 Task: In the Company merck.com; add deal stage: 'Closed Lost'; Add amount '100000'; Select Deal Type: New Business; Select priority: 'Low'; Associate deal with contact: choose any two contacts and company: Select any company.. Logged in from softage.1@softage.net
Action: Mouse moved to (109, 68)
Screenshot: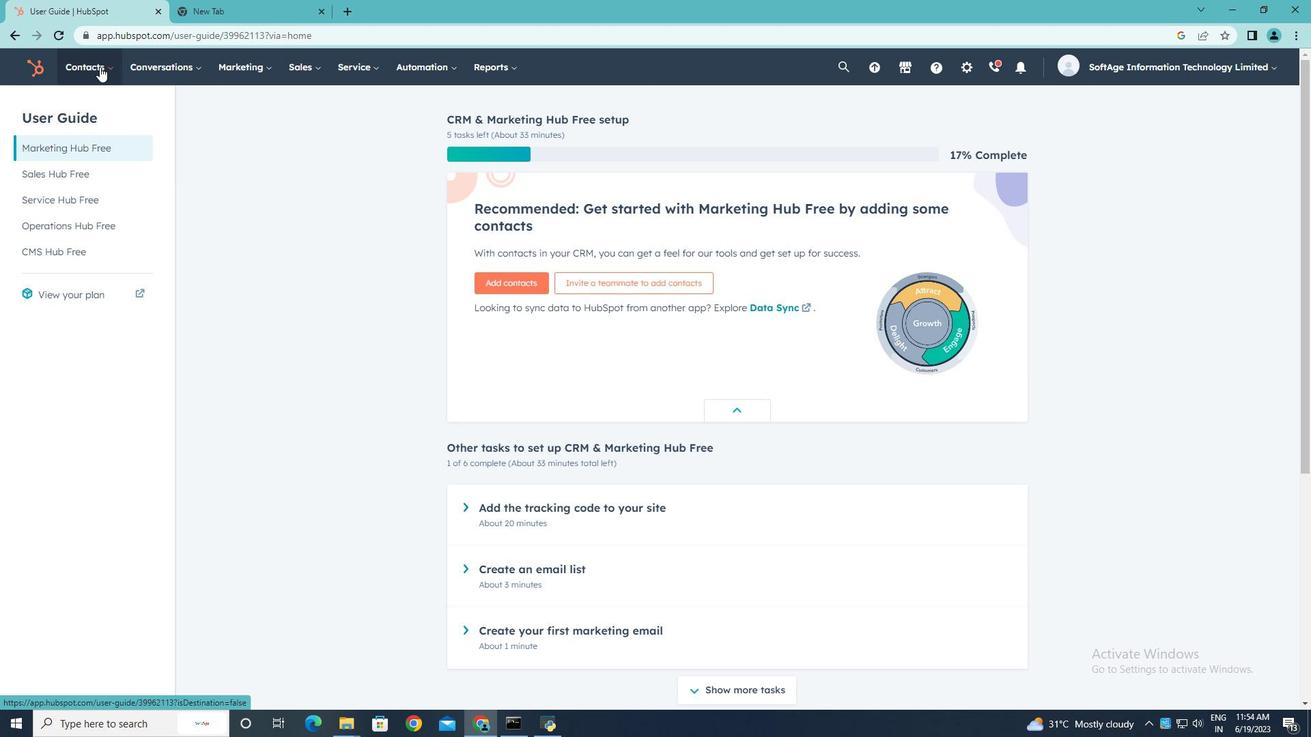 
Action: Mouse pressed left at (109, 68)
Screenshot: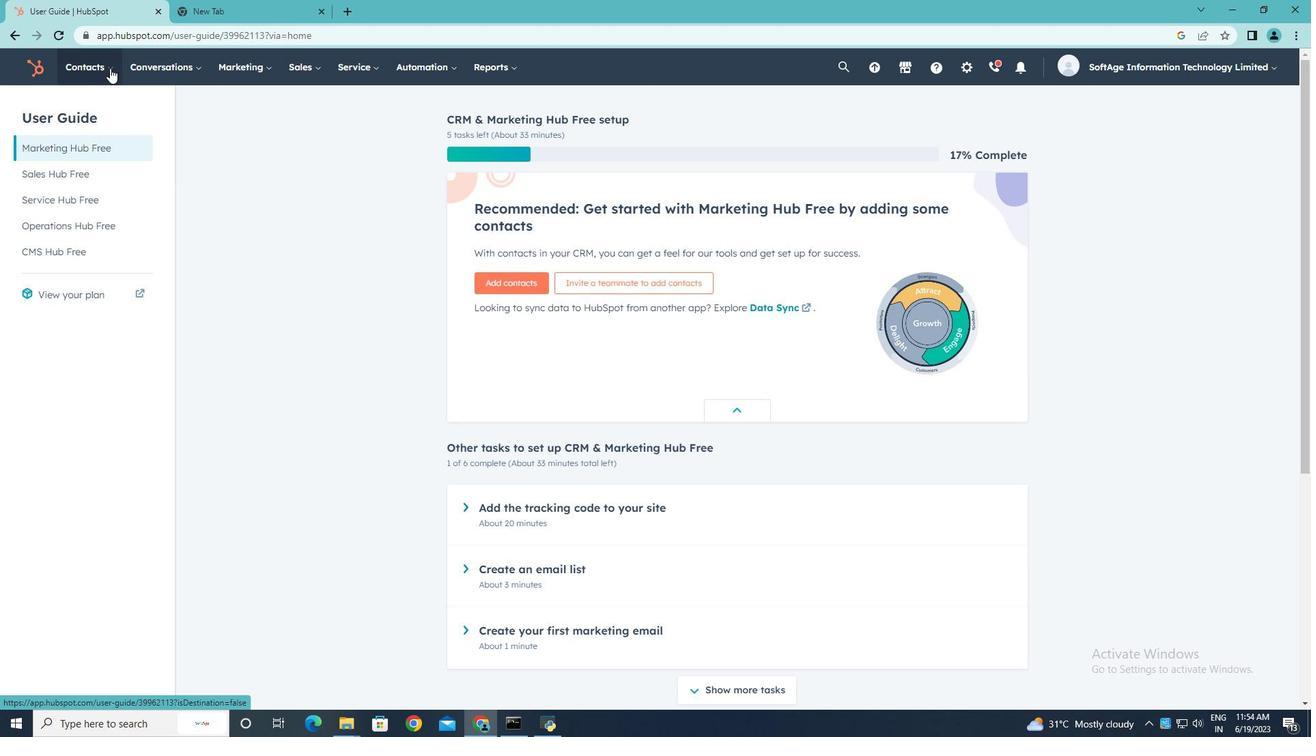 
Action: Mouse moved to (109, 135)
Screenshot: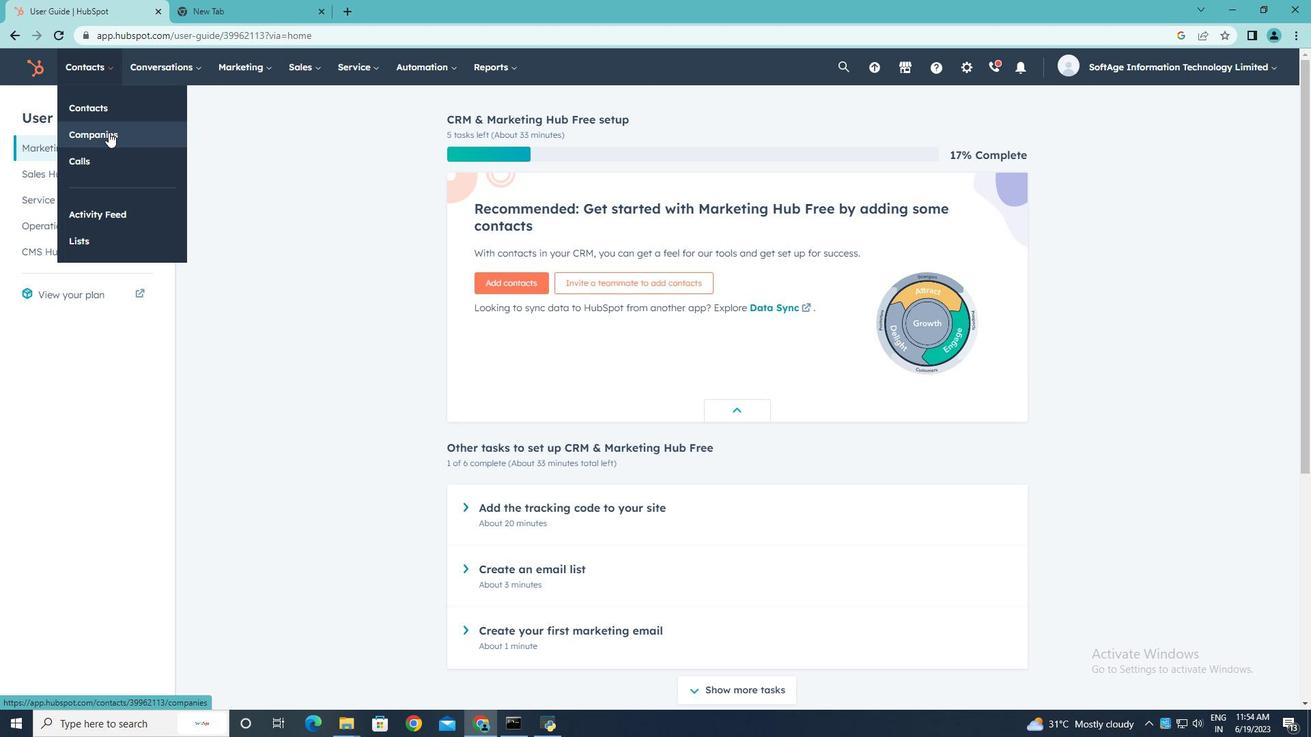 
Action: Mouse pressed left at (109, 135)
Screenshot: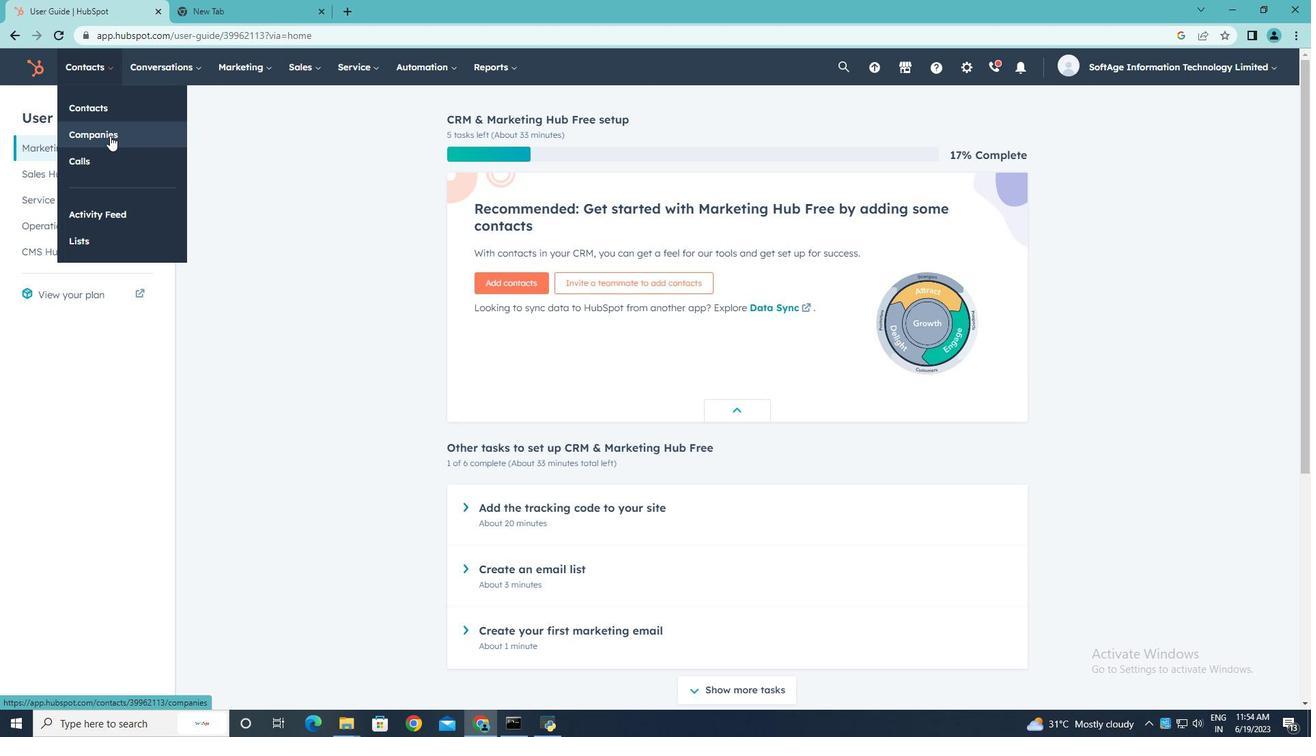 
Action: Mouse moved to (110, 223)
Screenshot: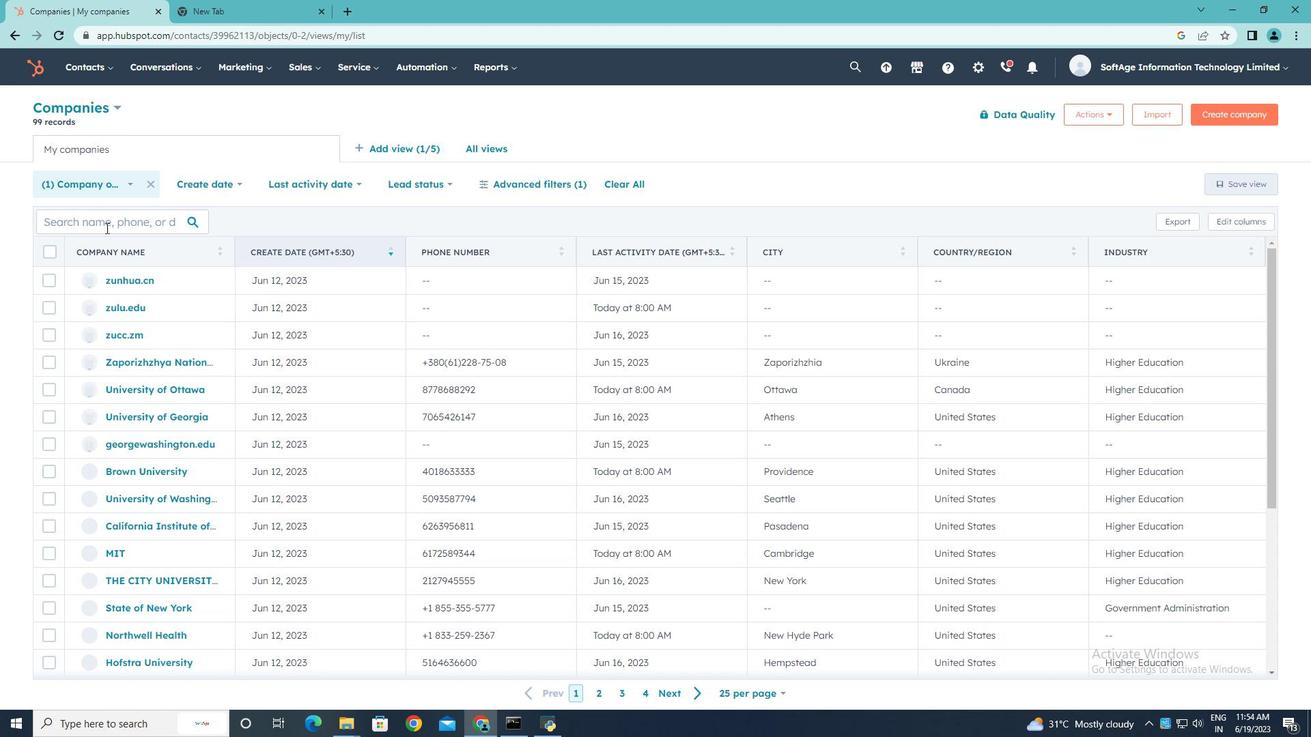 
Action: Mouse pressed left at (110, 223)
Screenshot: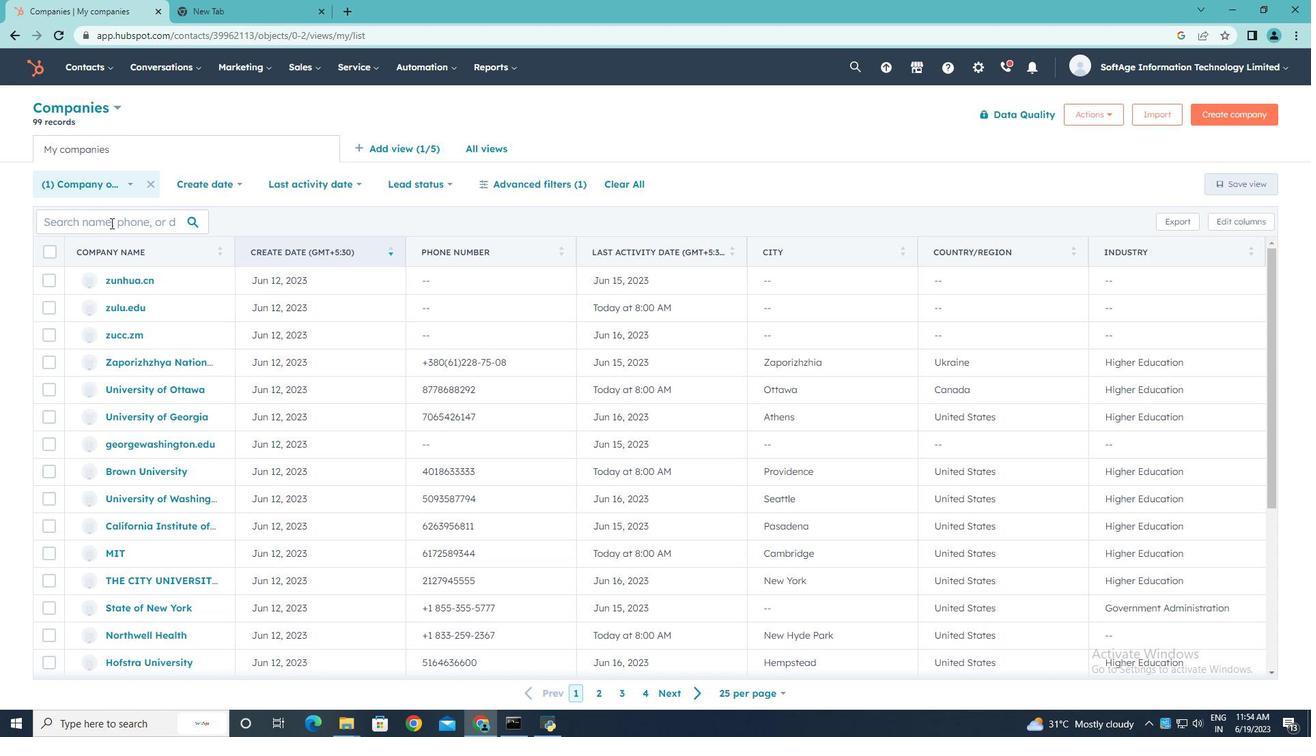 
Action: Key pressed merck.com
Screenshot: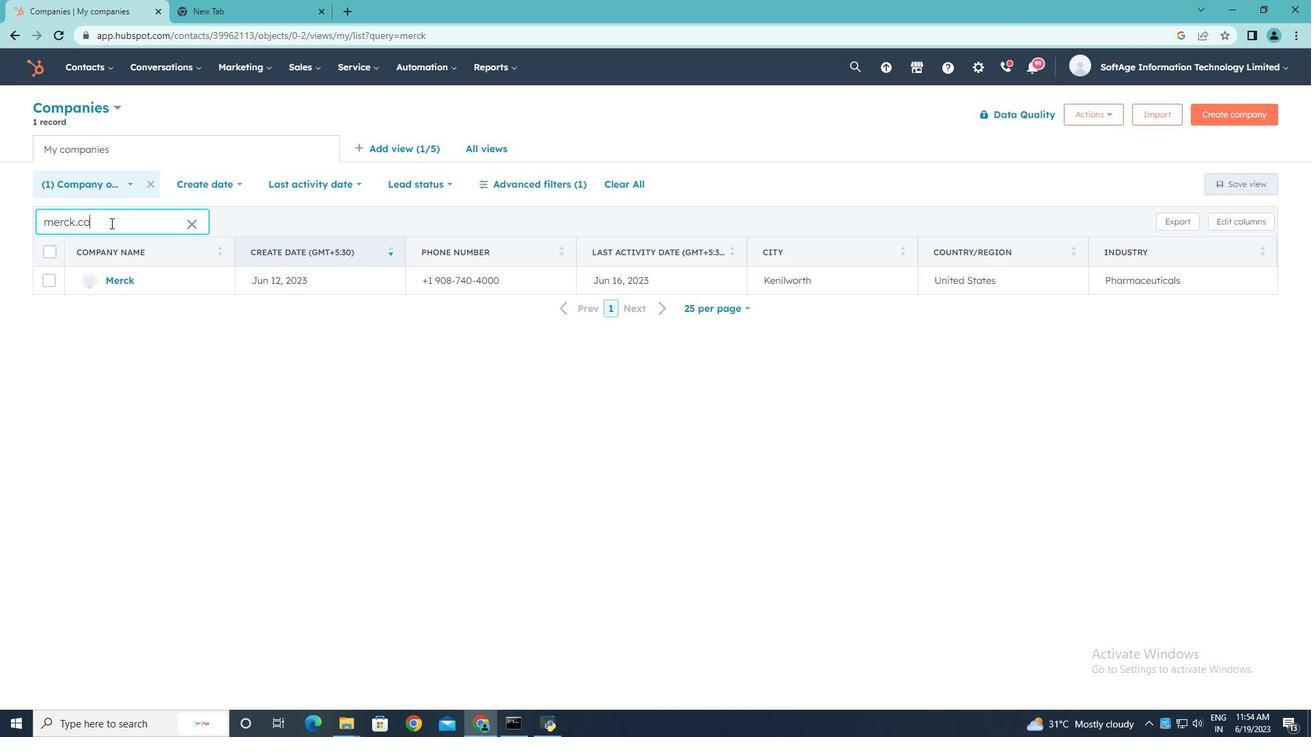 
Action: Mouse moved to (122, 281)
Screenshot: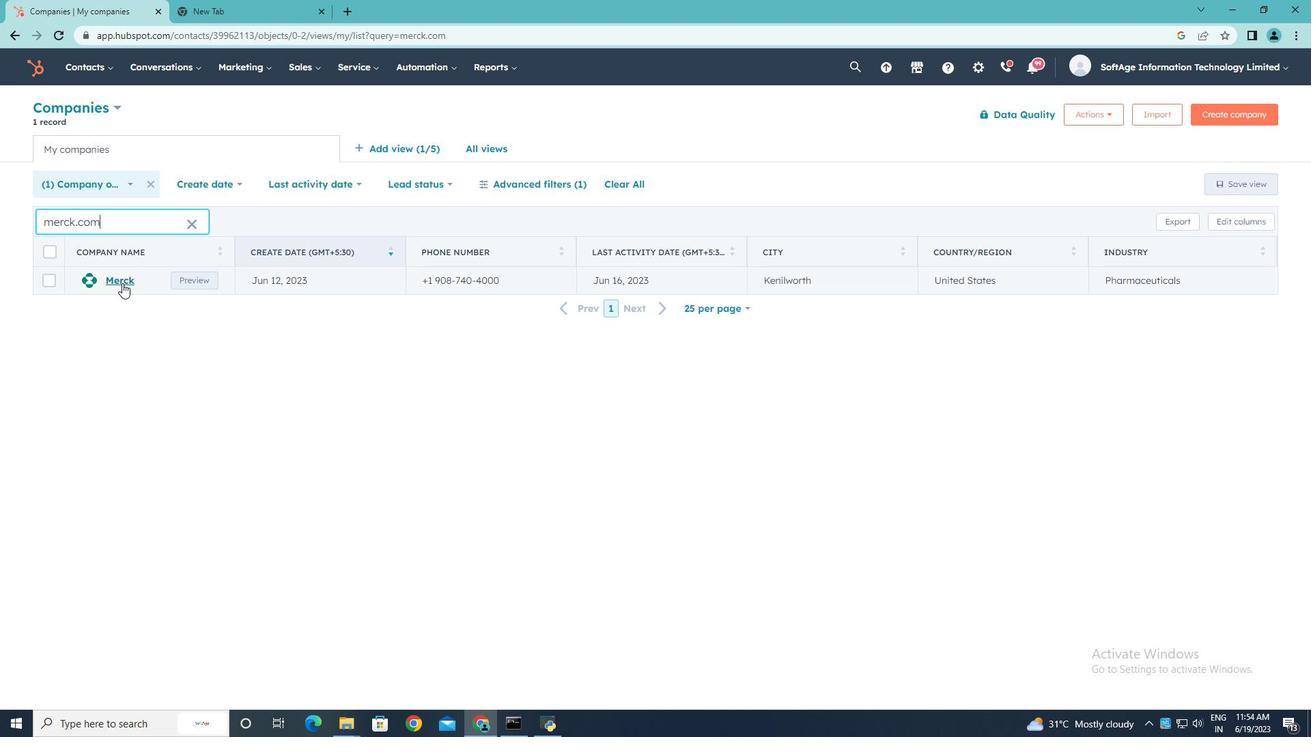 
Action: Mouse pressed left at (122, 281)
Screenshot: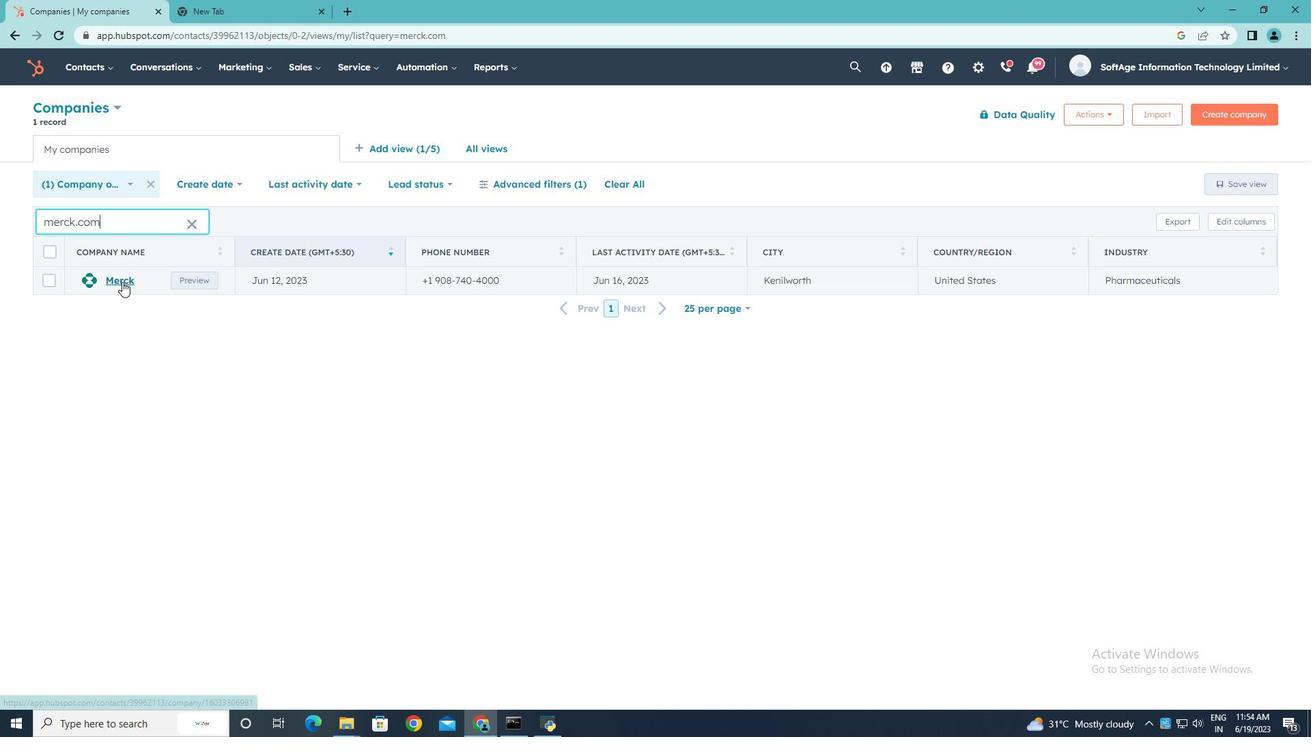 
Action: Mouse moved to (981, 366)
Screenshot: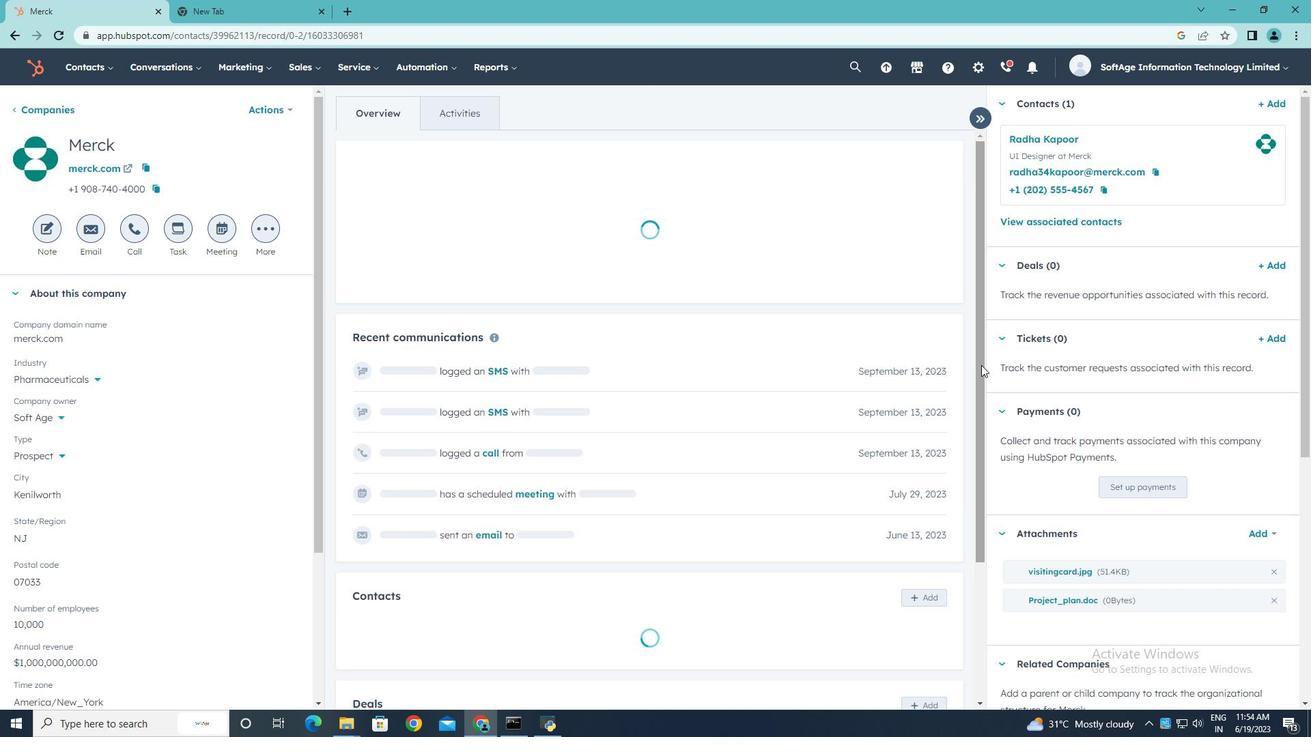 
Action: Mouse pressed left at (981, 366)
Screenshot: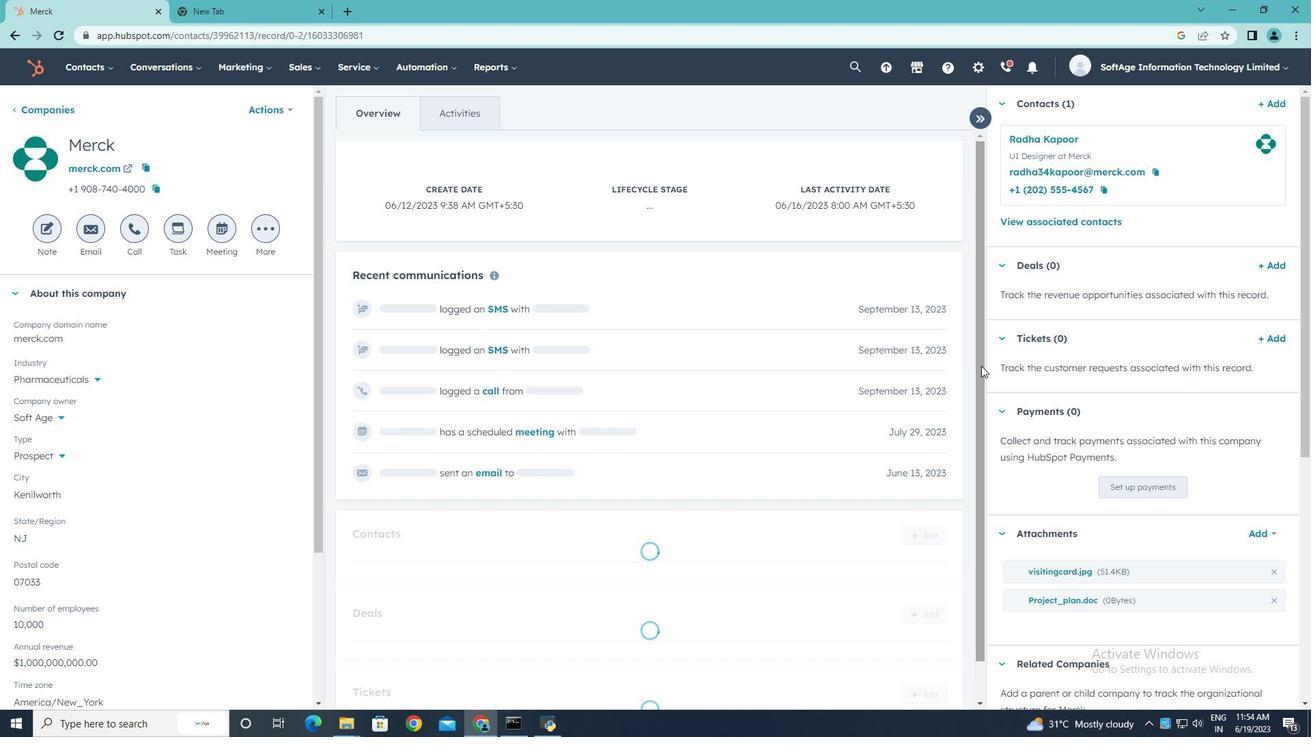 
Action: Mouse moved to (981, 405)
Screenshot: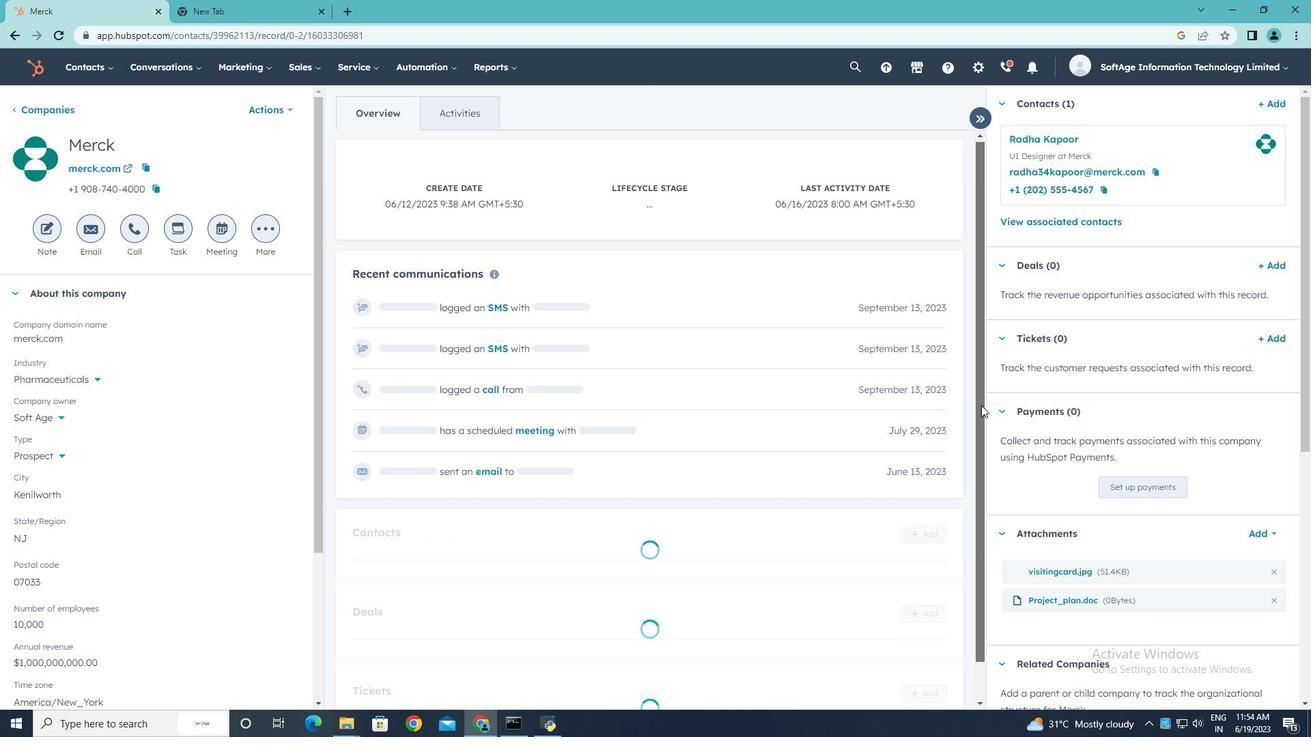 
Action: Mouse pressed left at (981, 405)
Screenshot: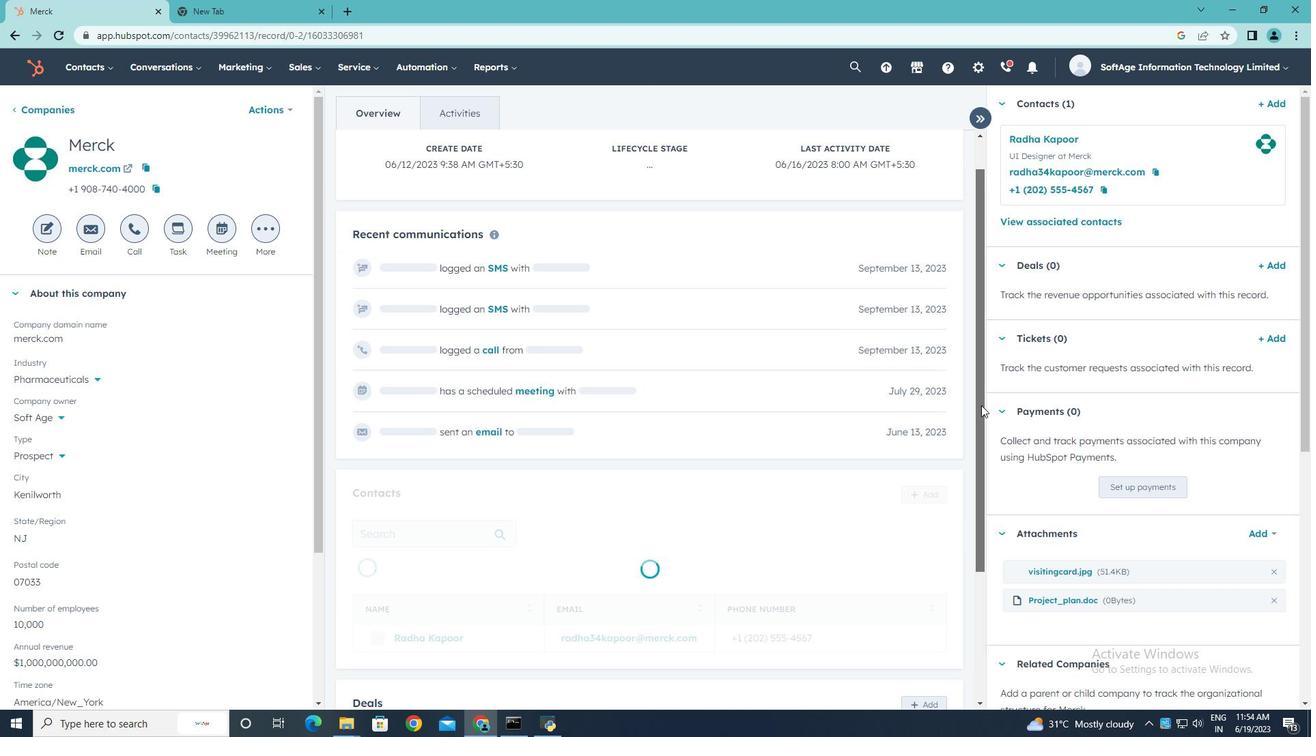 
Action: Mouse moved to (931, 523)
Screenshot: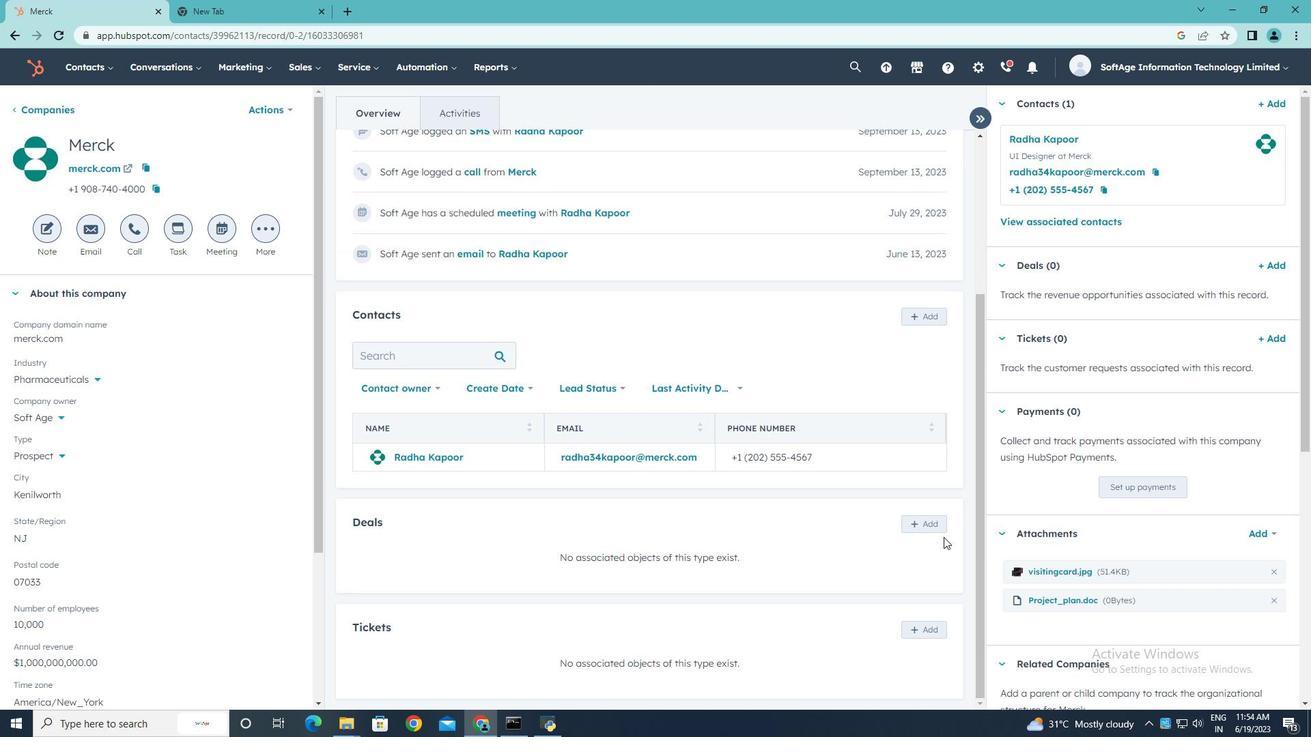 
Action: Mouse pressed left at (931, 523)
Screenshot: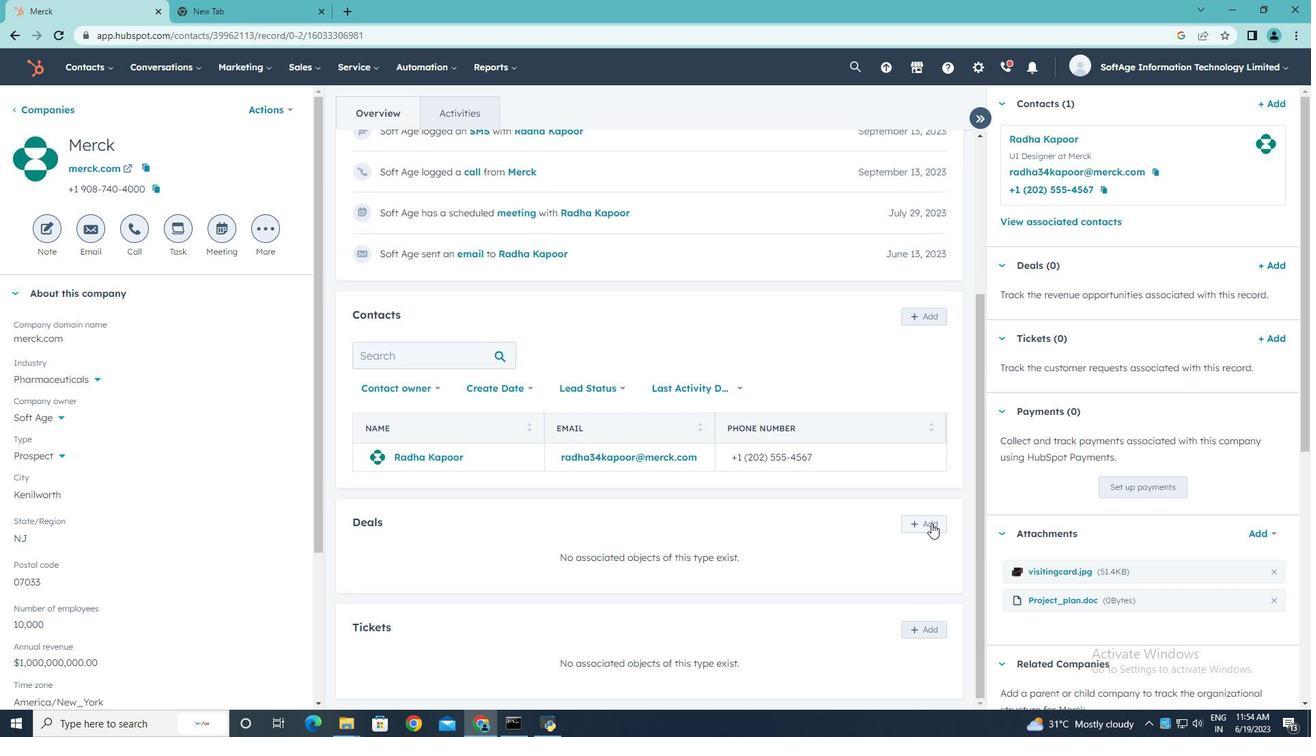 
Action: Mouse moved to (1255, 351)
Screenshot: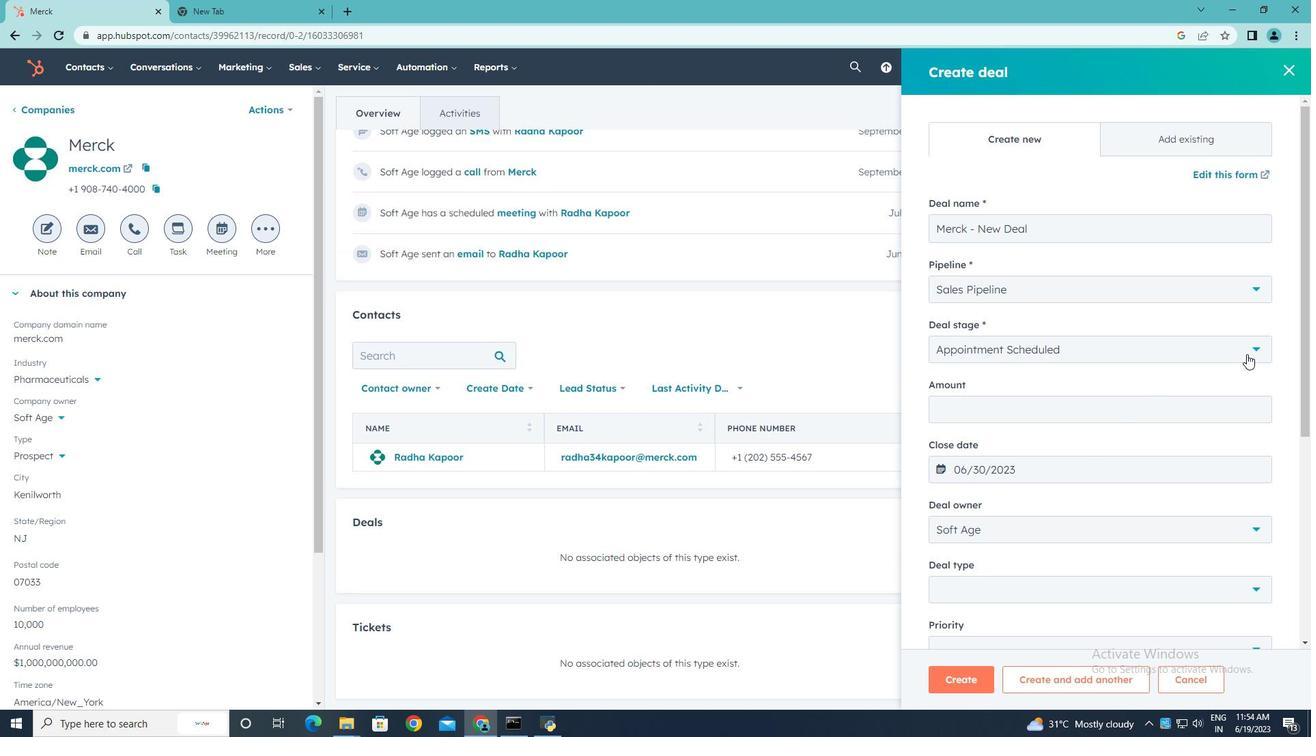 
Action: Mouse pressed left at (1255, 351)
Screenshot: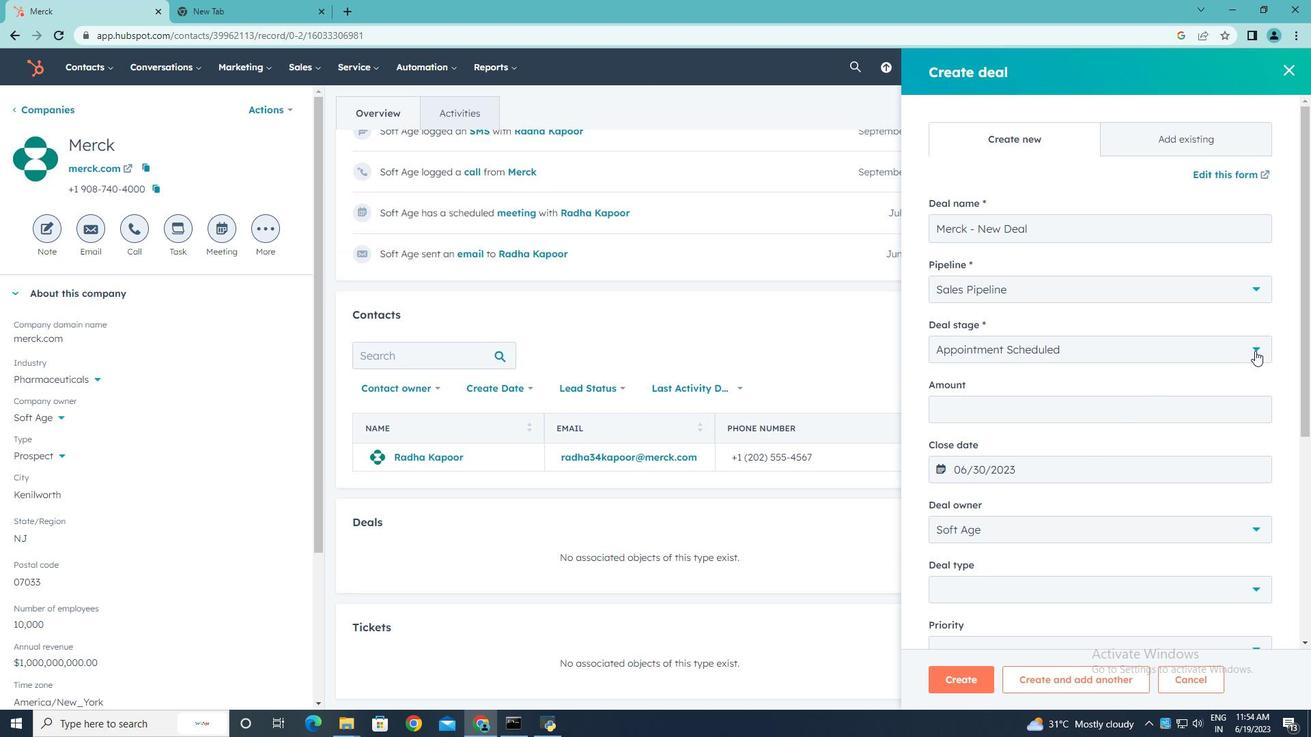 
Action: Mouse moved to (1261, 467)
Screenshot: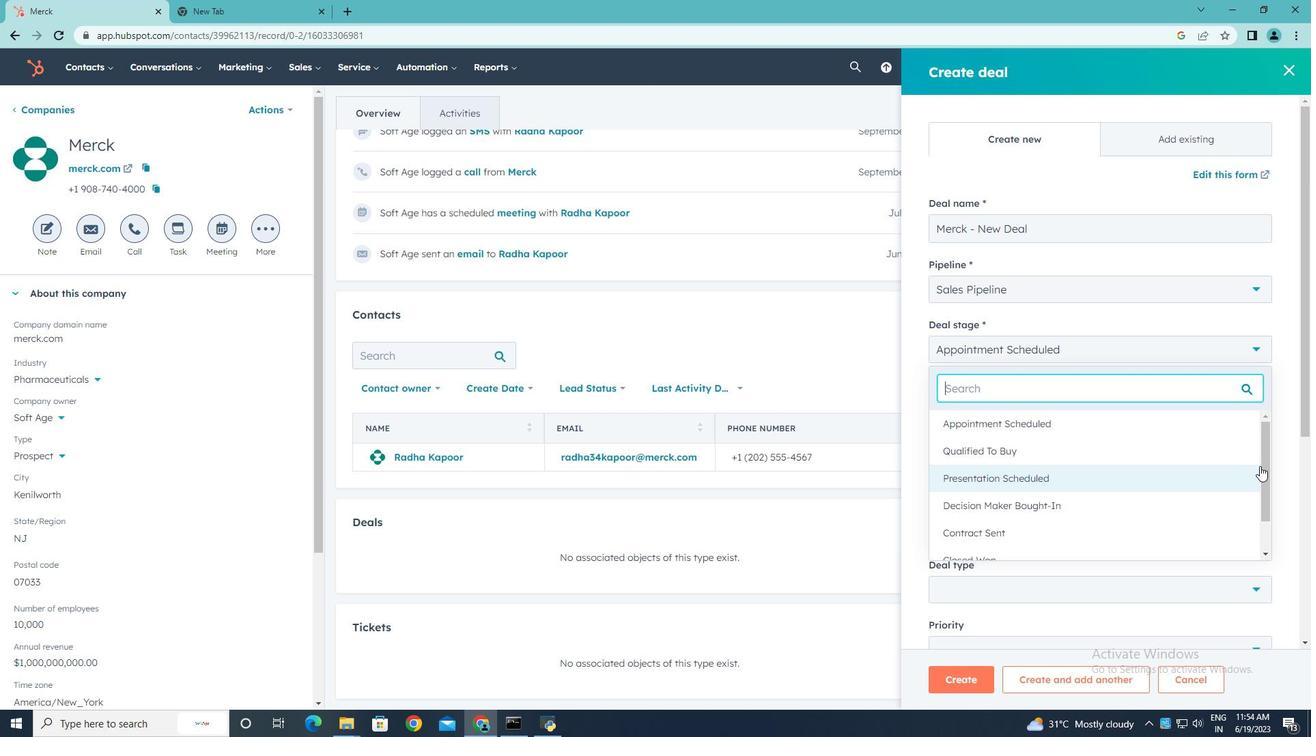 
Action: Mouse pressed left at (1261, 467)
Screenshot: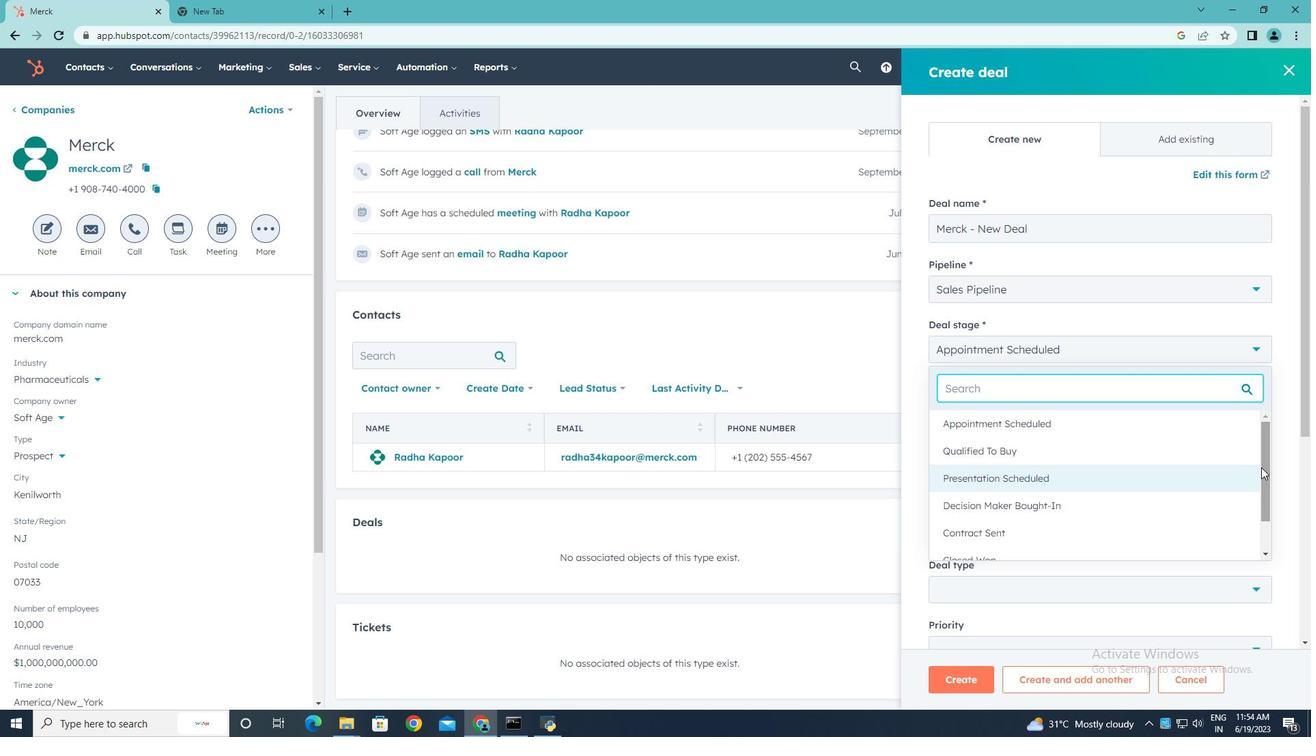 
Action: Mouse moved to (1066, 542)
Screenshot: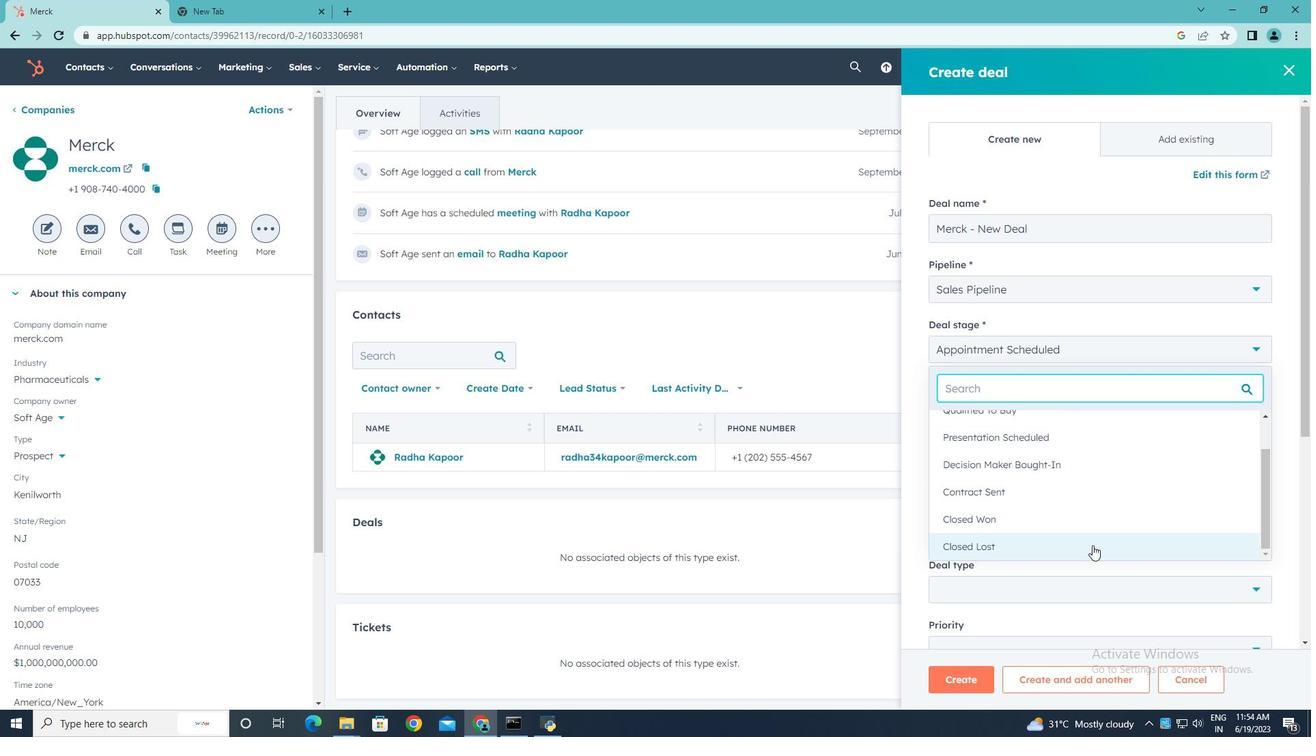 
Action: Mouse pressed left at (1066, 542)
Screenshot: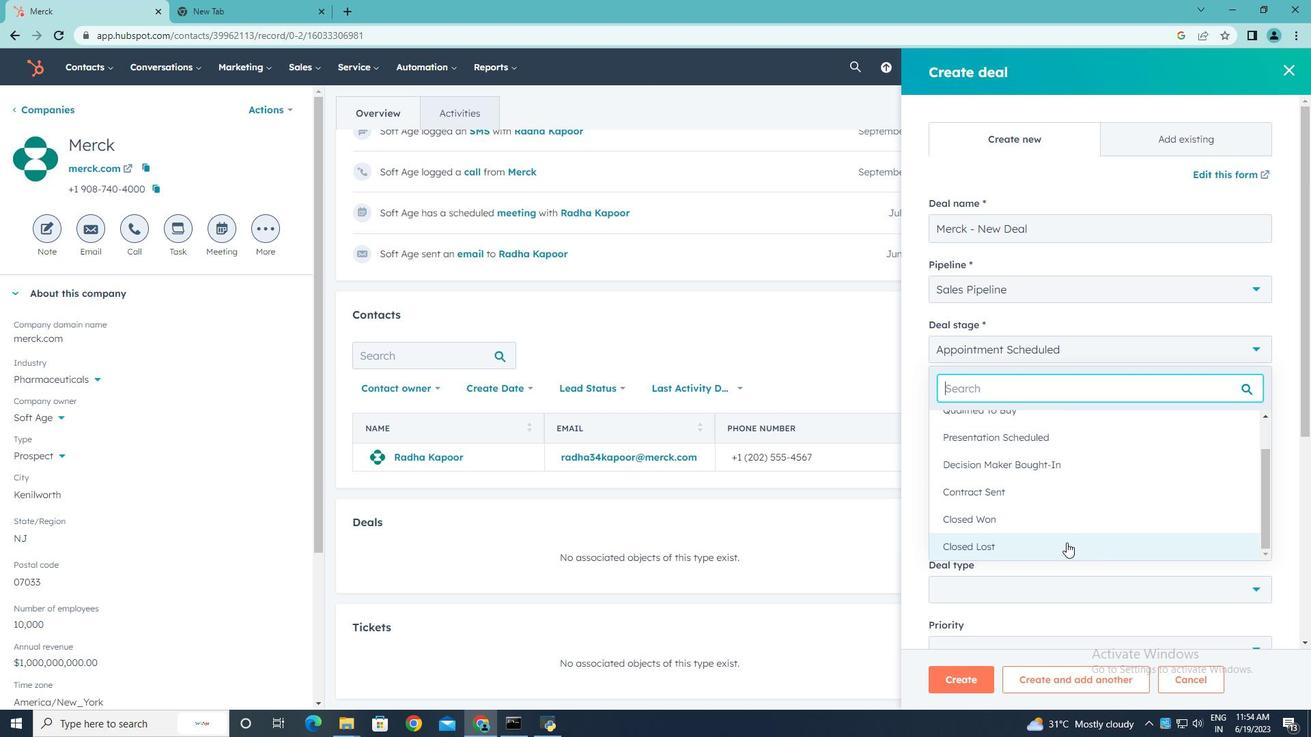
Action: Mouse moved to (1075, 413)
Screenshot: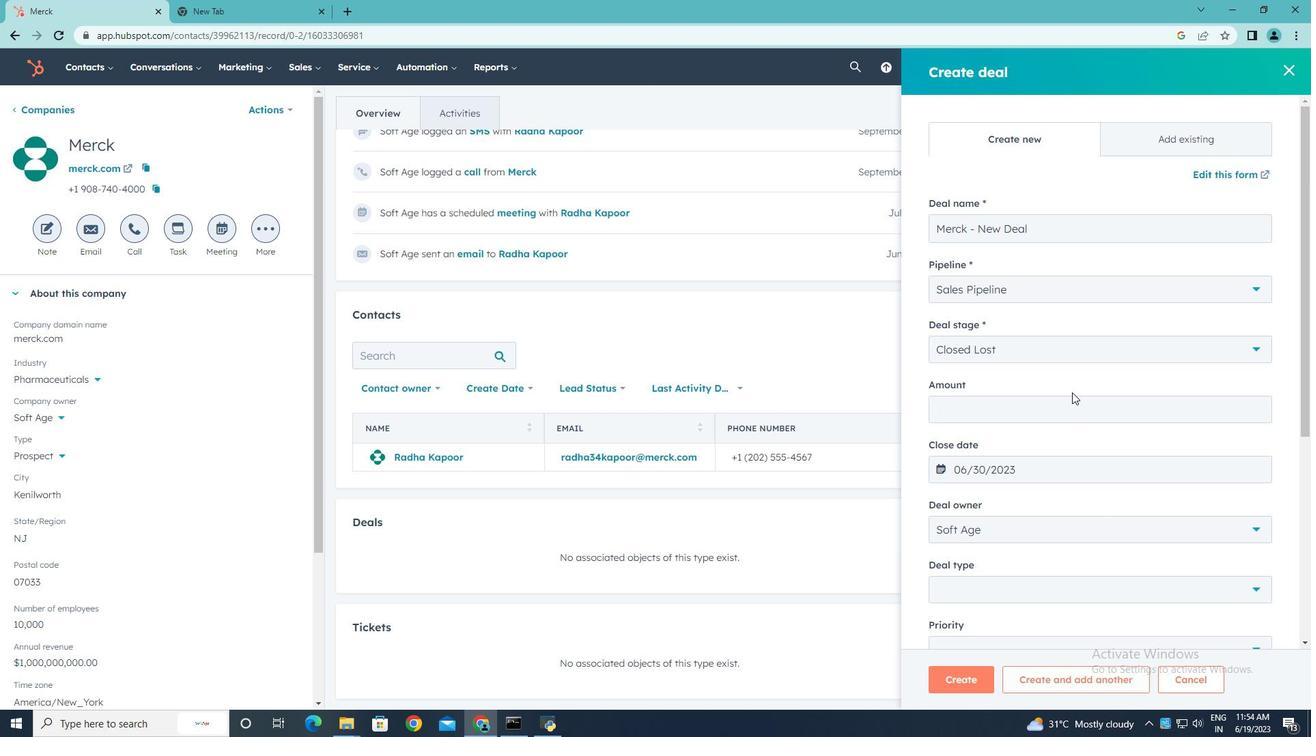 
Action: Mouse pressed left at (1075, 413)
Screenshot: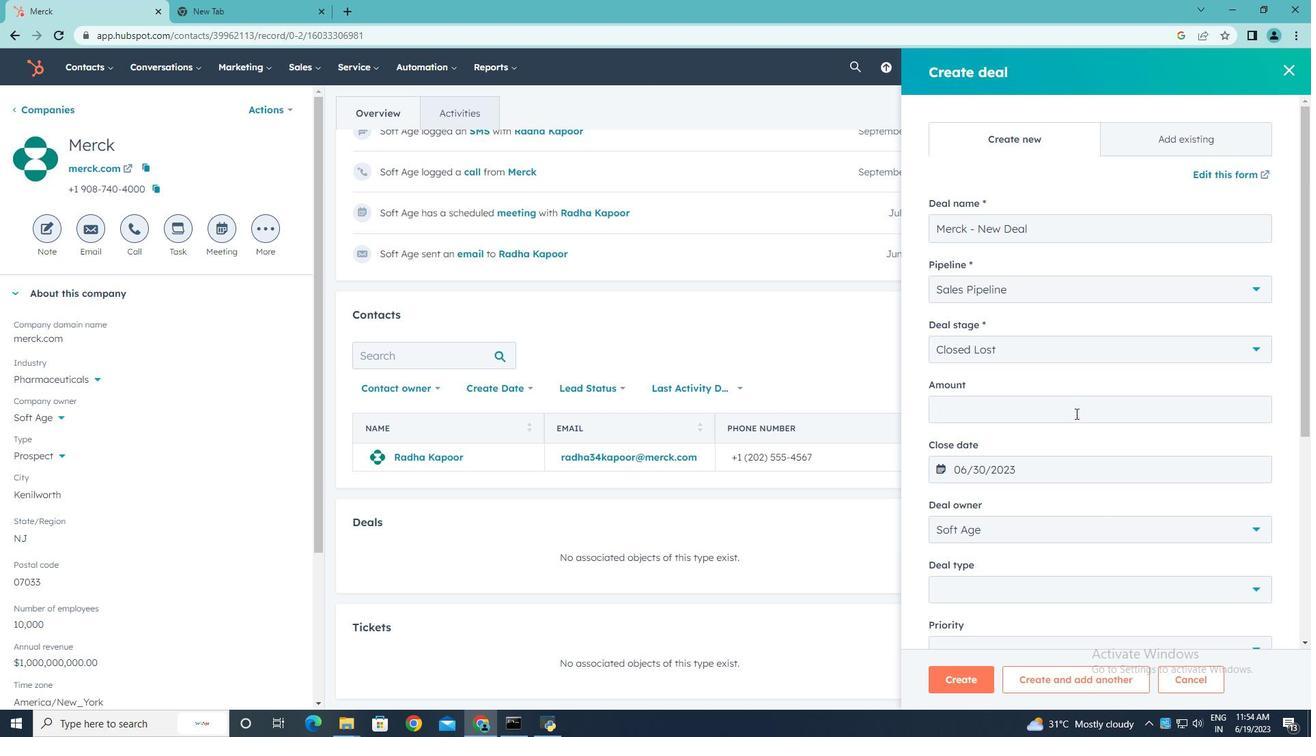 
Action: Key pressed 100000
Screenshot: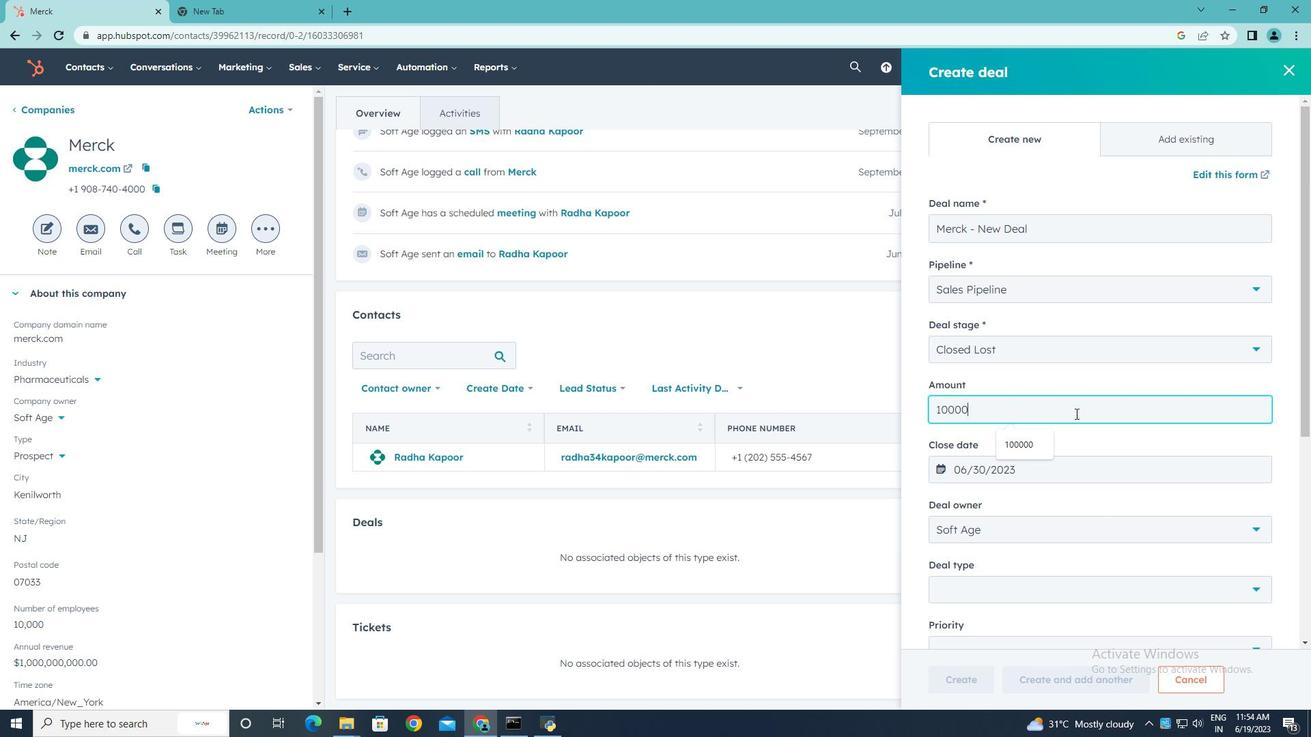 
Action: Mouse moved to (1258, 593)
Screenshot: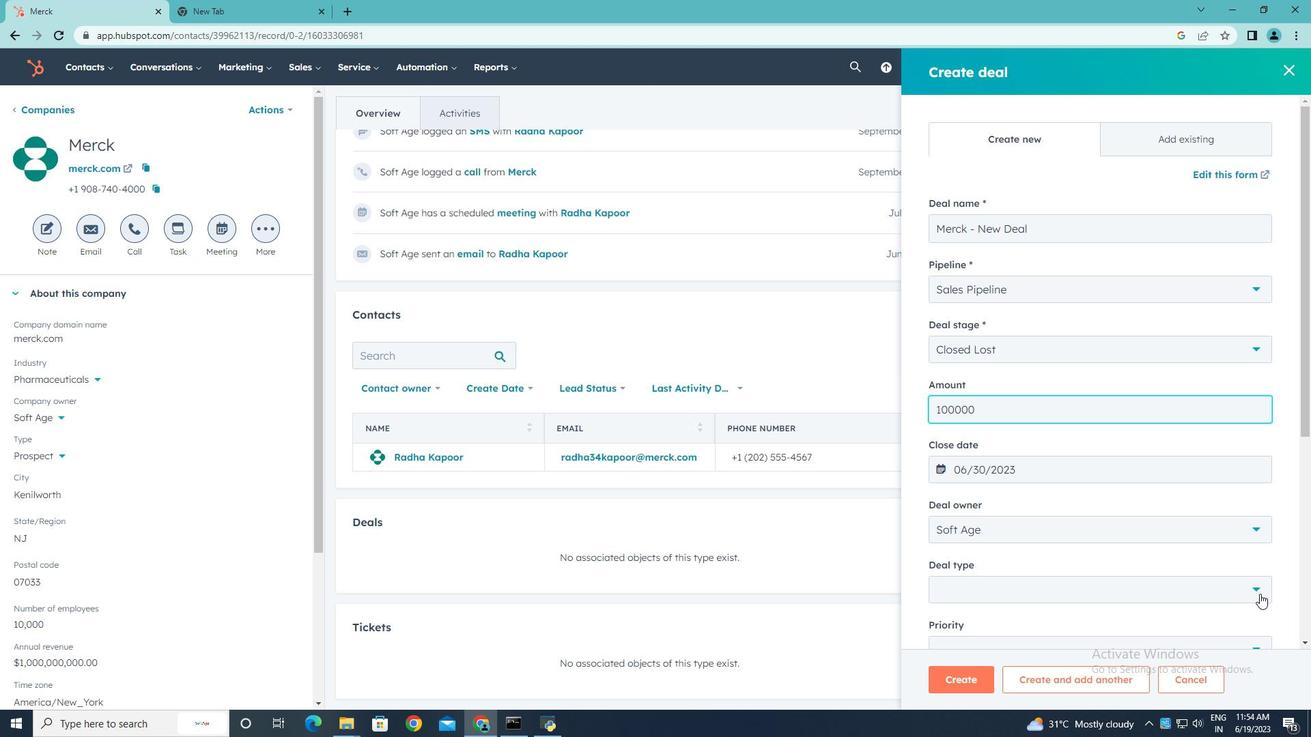 
Action: Mouse pressed left at (1258, 593)
Screenshot: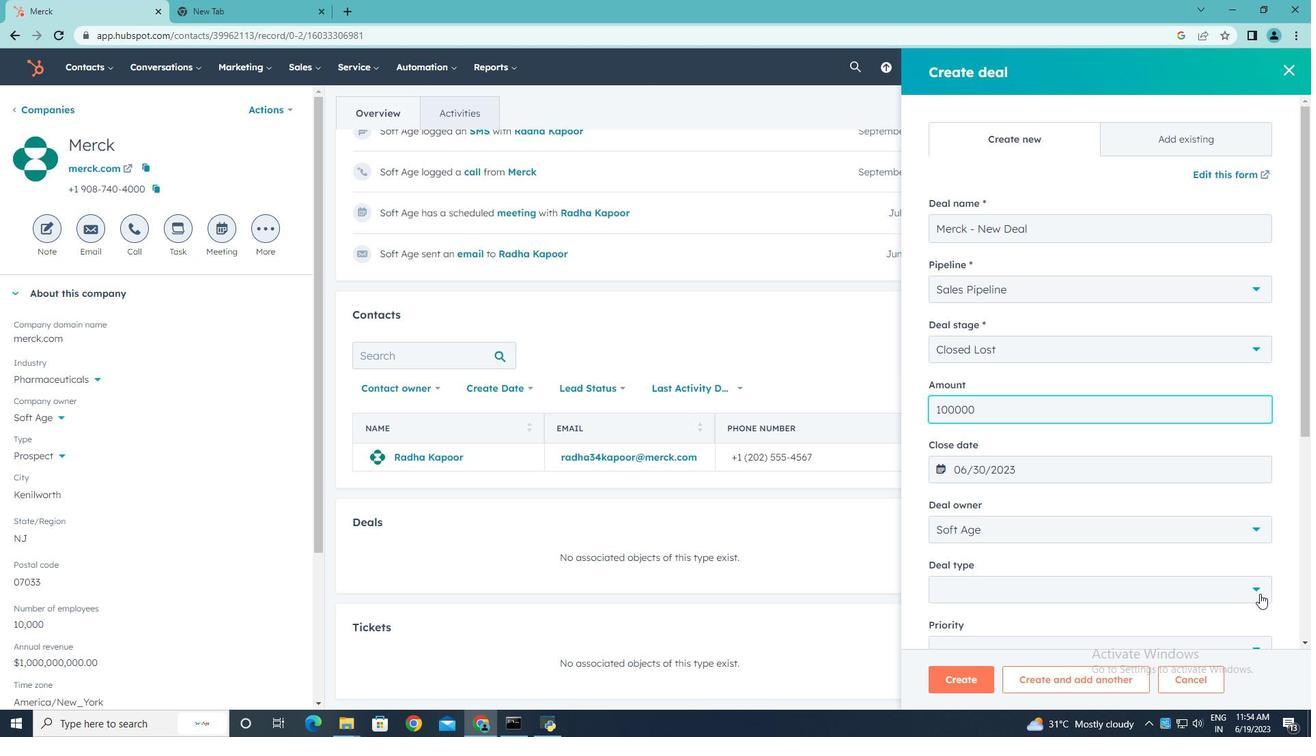 
Action: Mouse moved to (1054, 651)
Screenshot: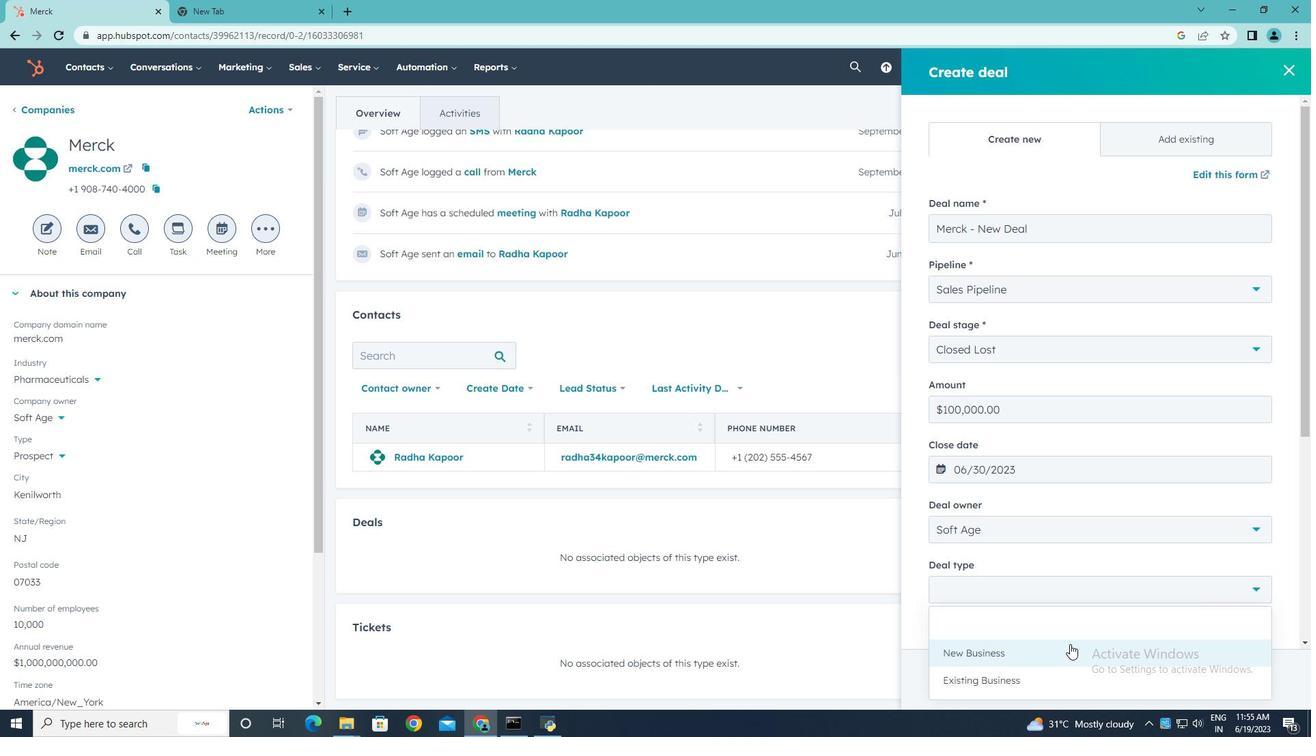 
Action: Mouse pressed left at (1054, 651)
Screenshot: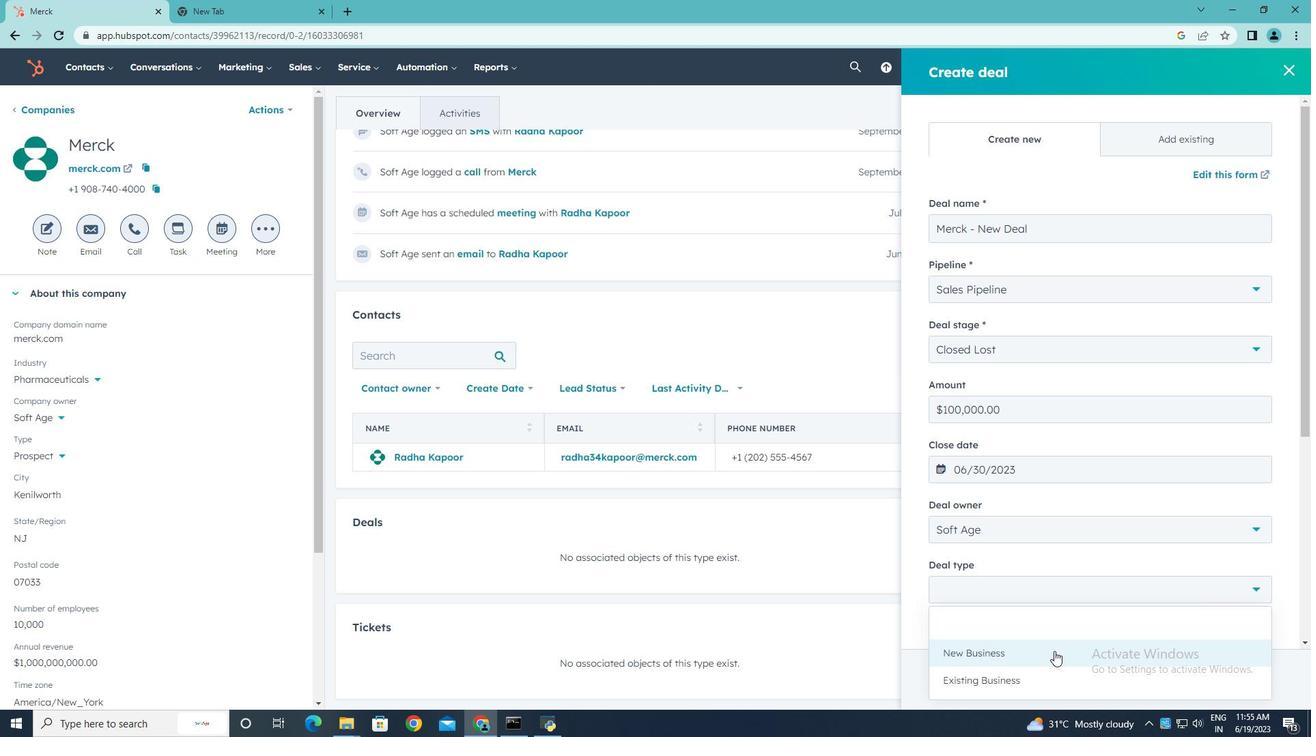 
Action: Mouse moved to (1300, 418)
Screenshot: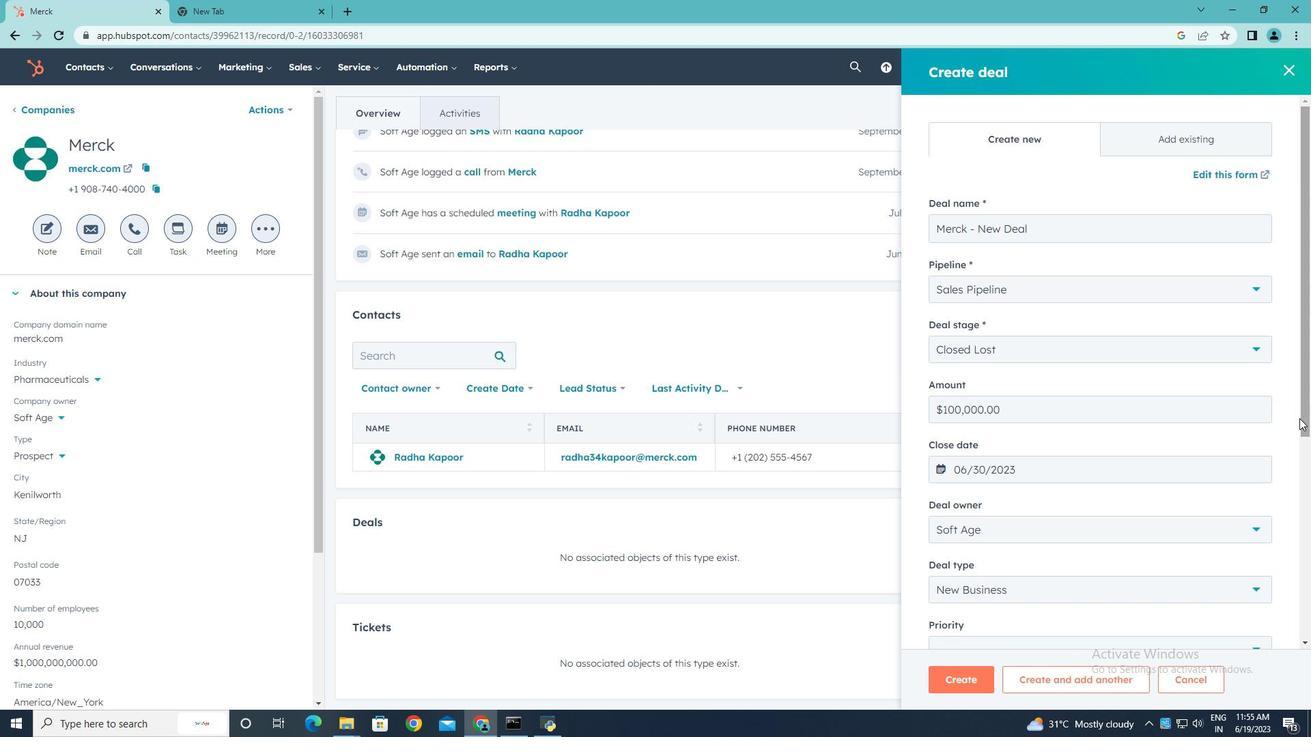 
Action: Mouse pressed left at (1300, 418)
Screenshot: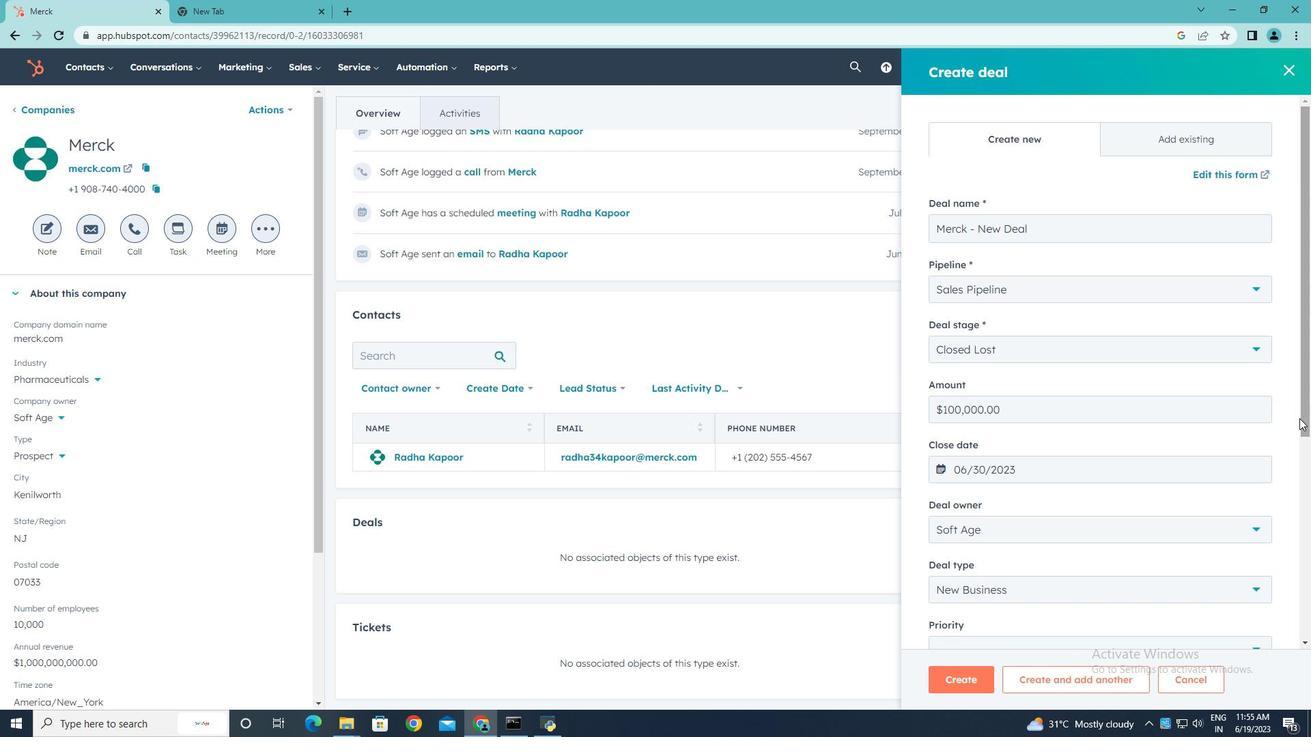 
Action: Mouse moved to (1254, 343)
Screenshot: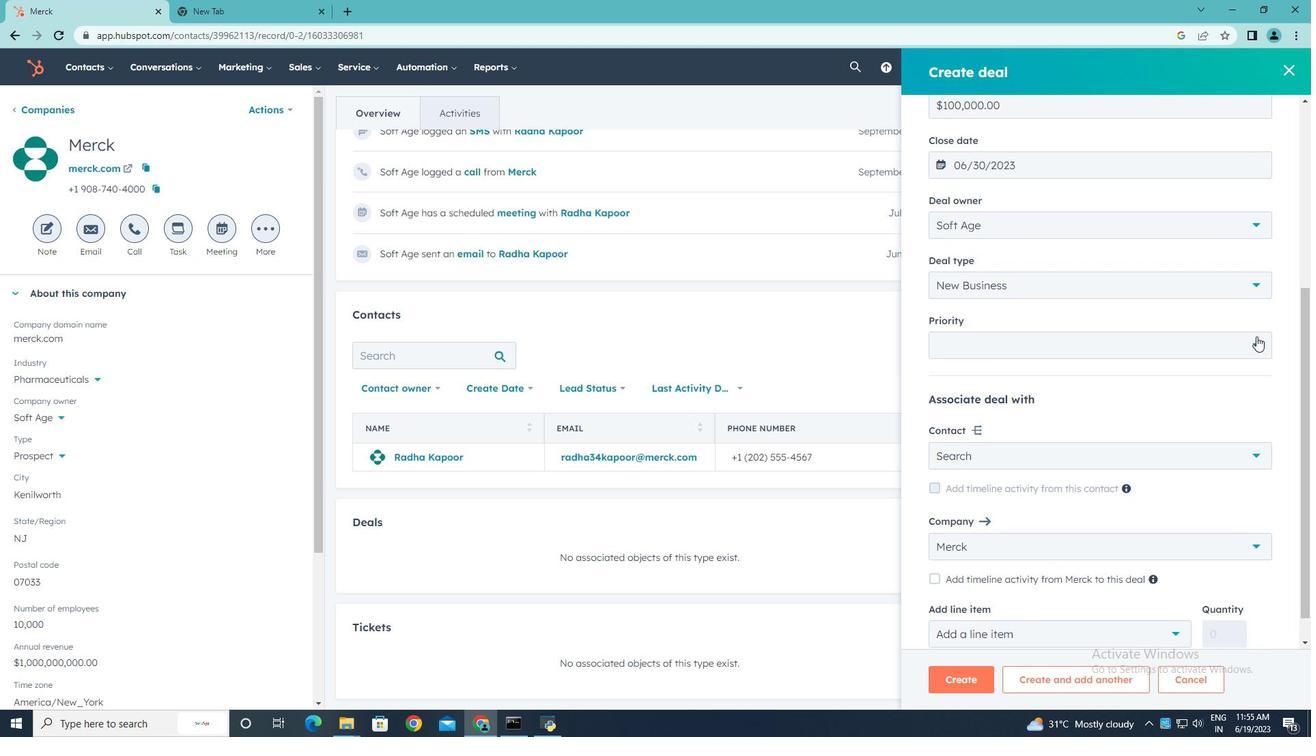 
Action: Mouse pressed left at (1254, 343)
Screenshot: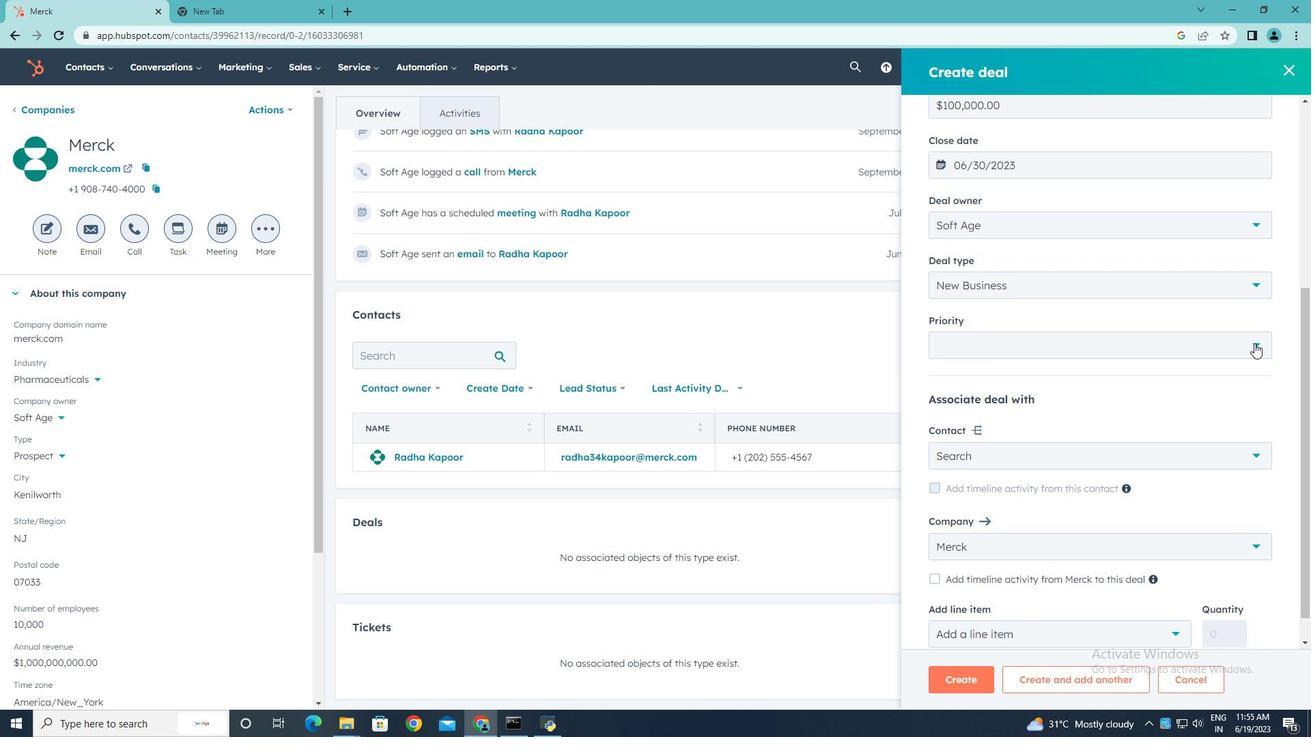
Action: Mouse moved to (1006, 403)
Screenshot: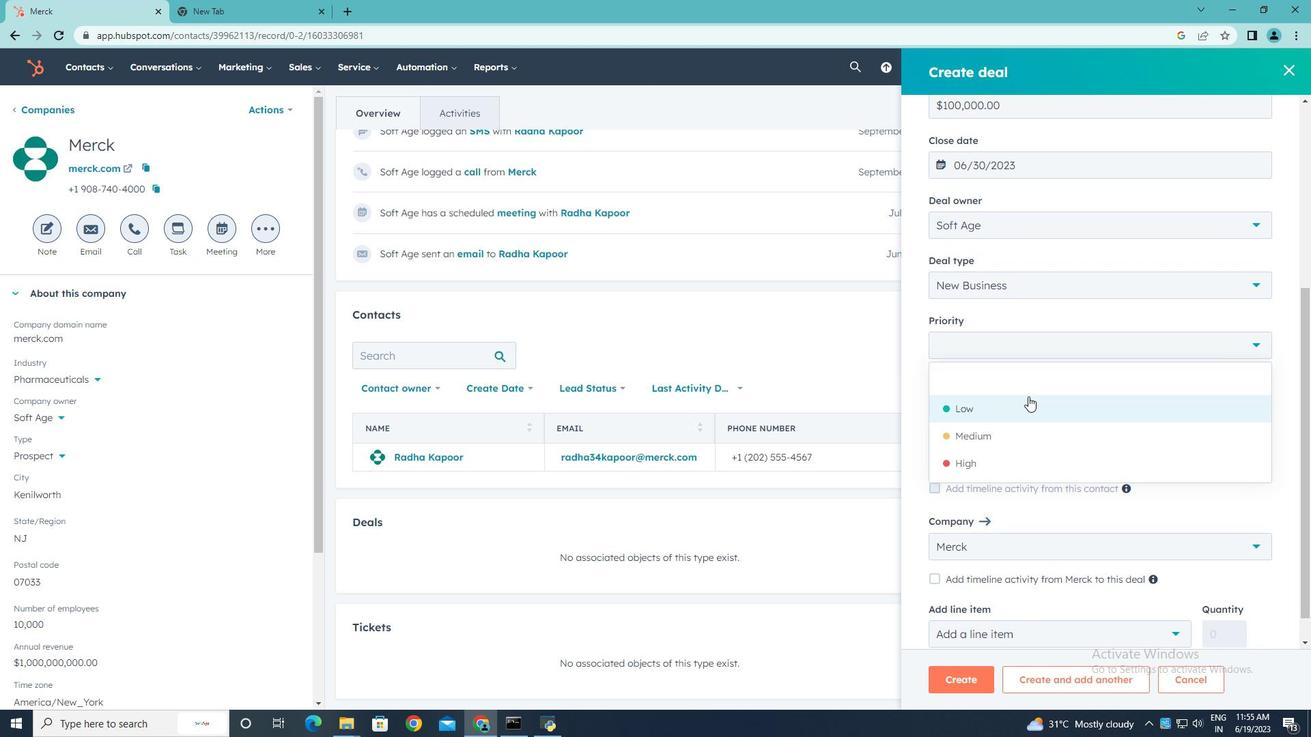 
Action: Mouse pressed left at (1006, 403)
Screenshot: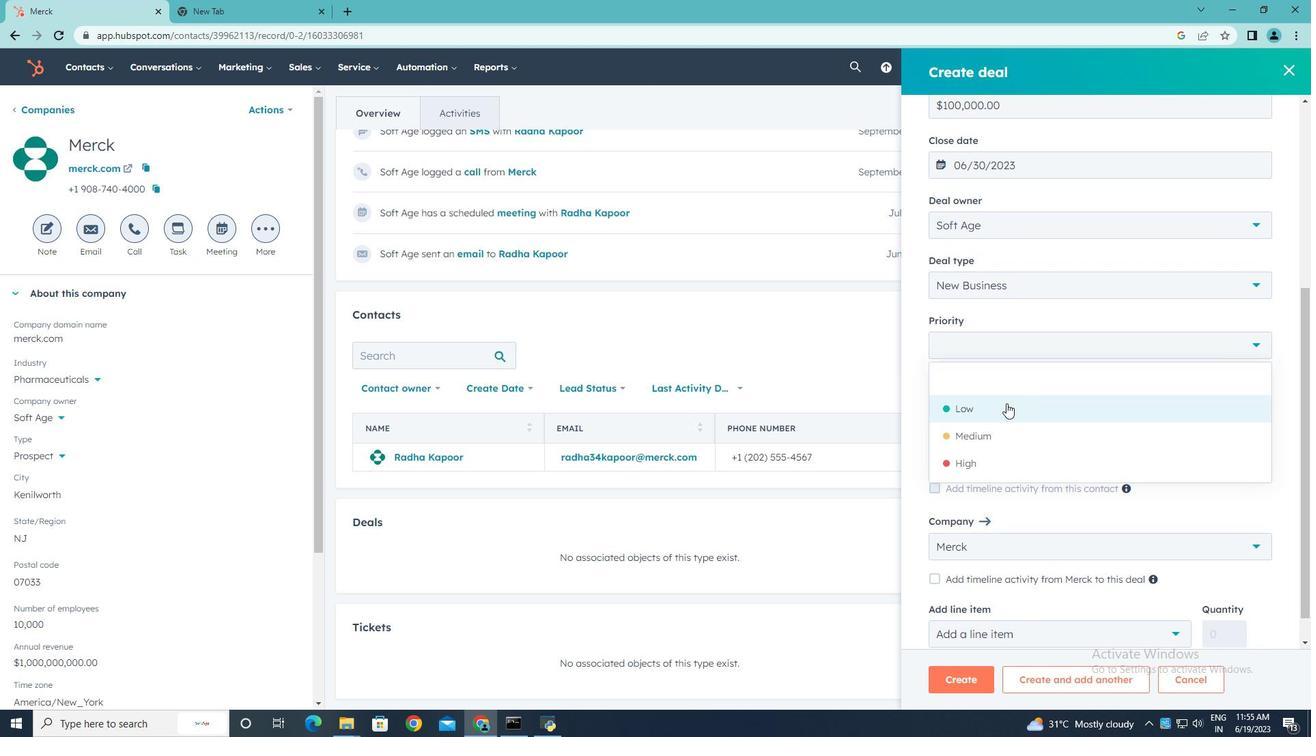 
Action: Mouse moved to (1256, 454)
Screenshot: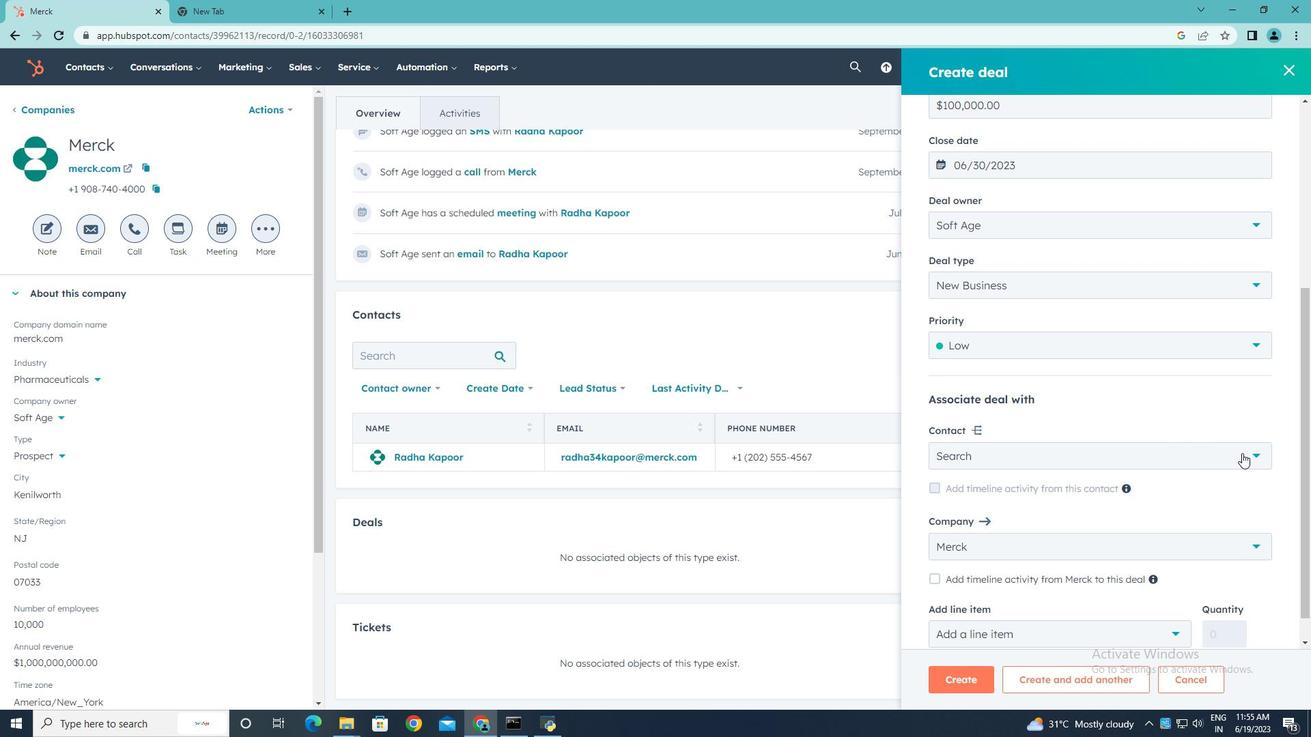 
Action: Mouse pressed left at (1256, 454)
Screenshot: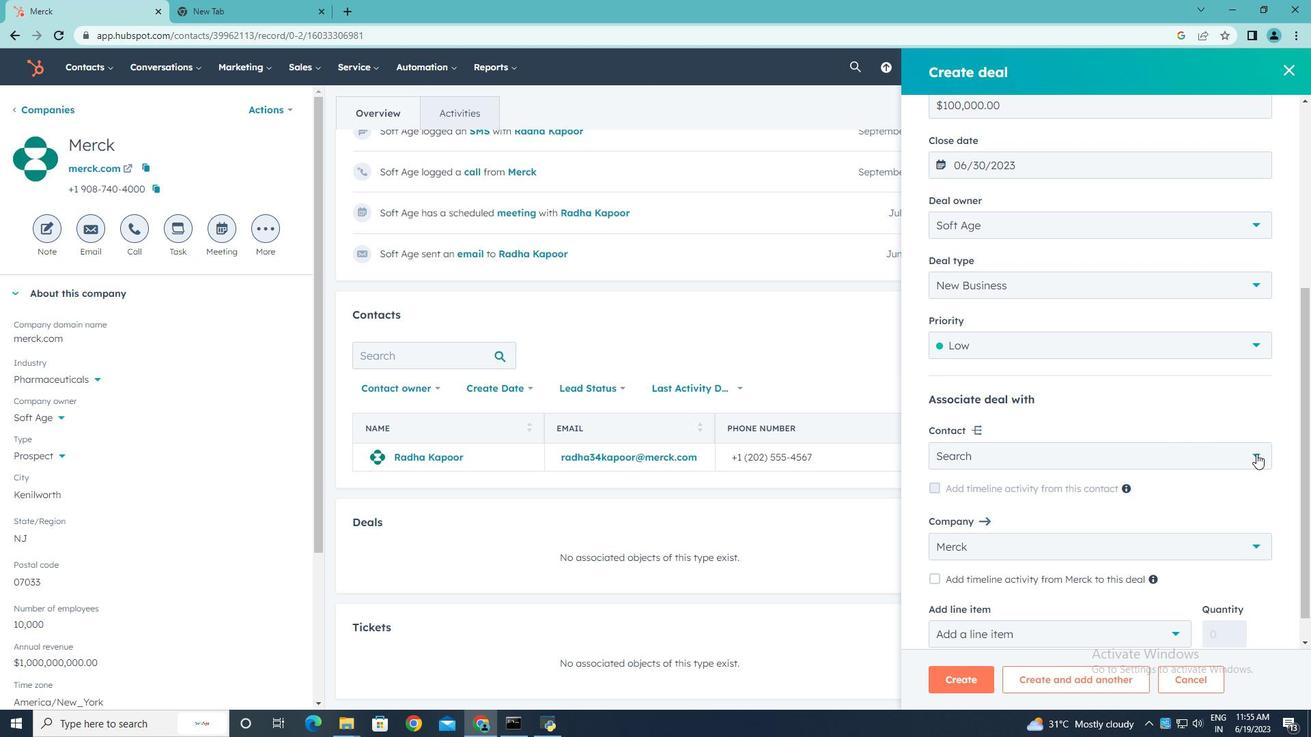 
Action: Mouse moved to (952, 560)
Screenshot: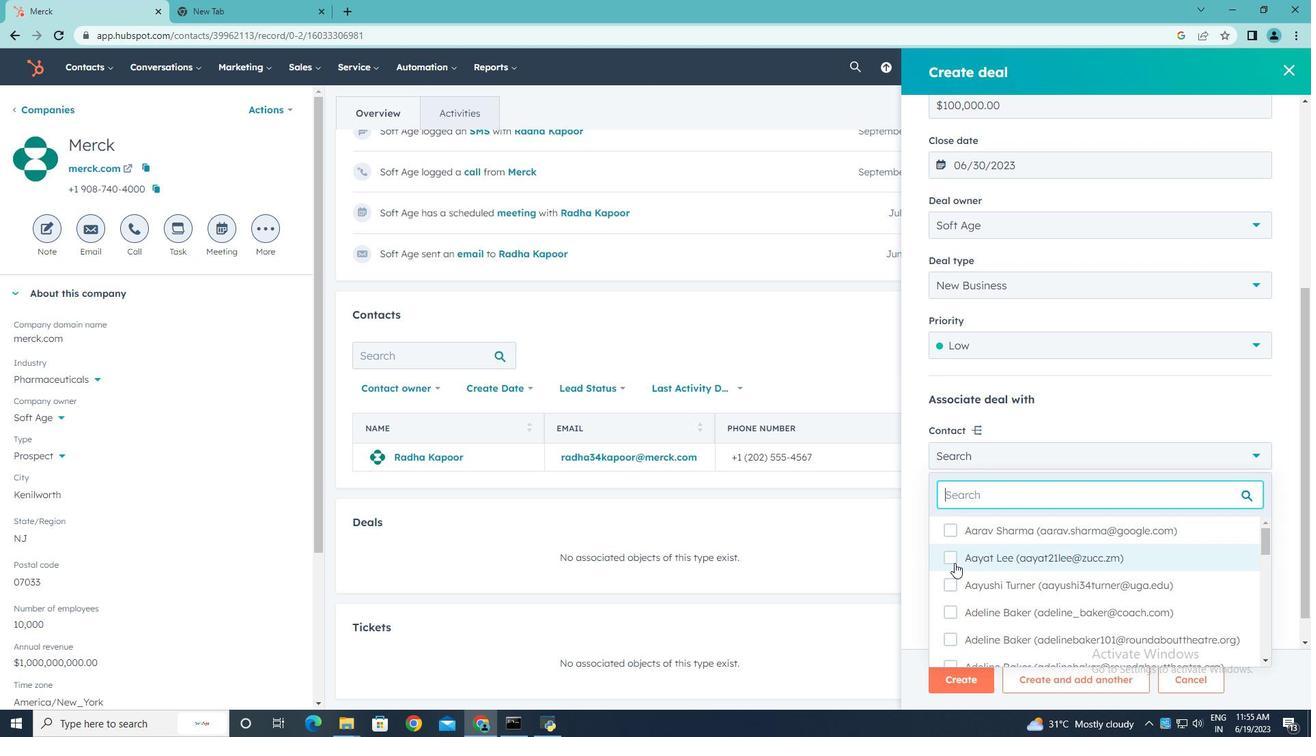 
Action: Mouse pressed left at (952, 560)
Screenshot: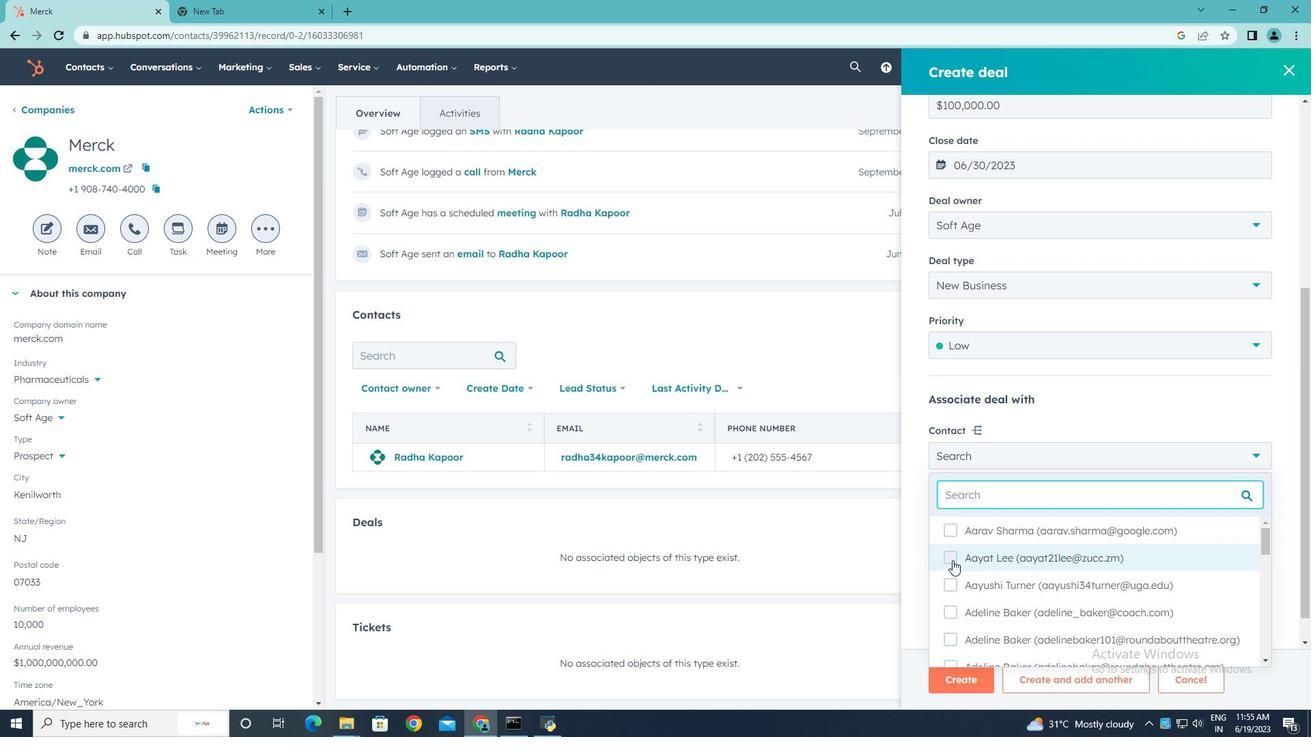 
Action: Mouse moved to (953, 642)
Screenshot: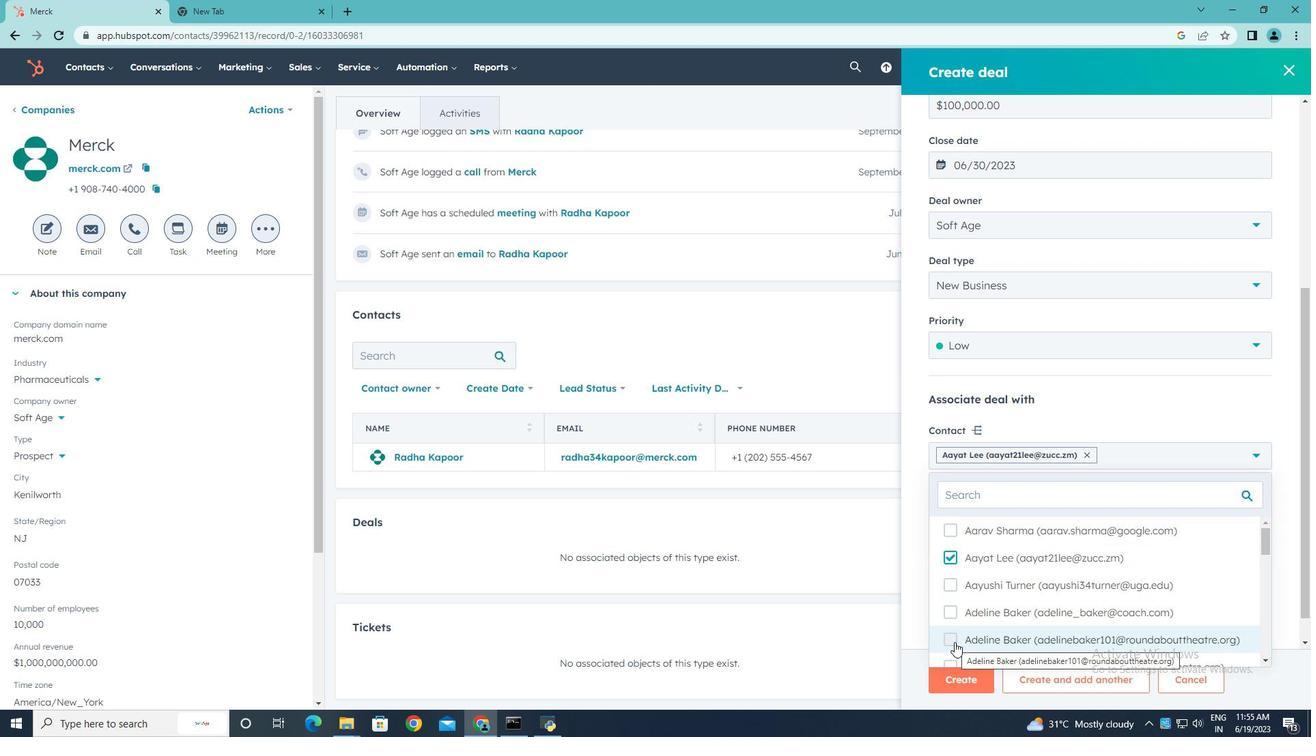 
Action: Mouse pressed left at (953, 642)
Screenshot: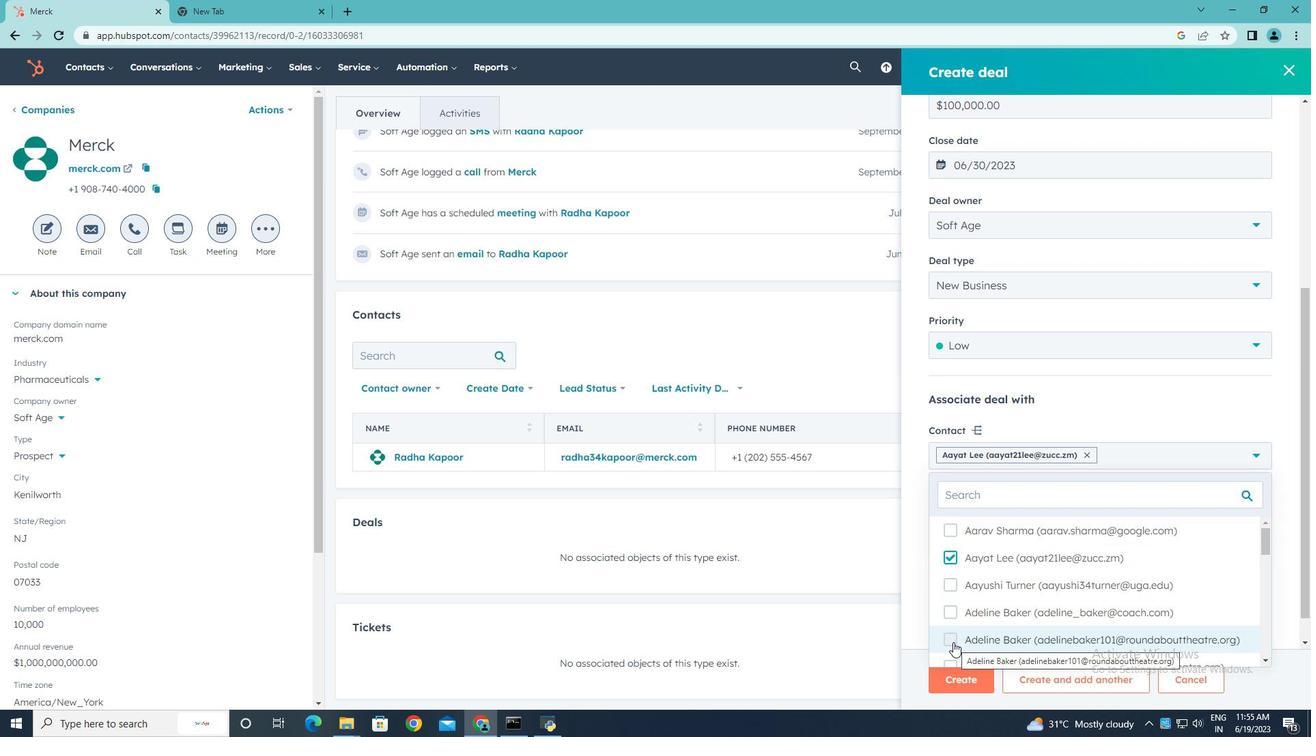 
Action: Mouse moved to (1258, 465)
Screenshot: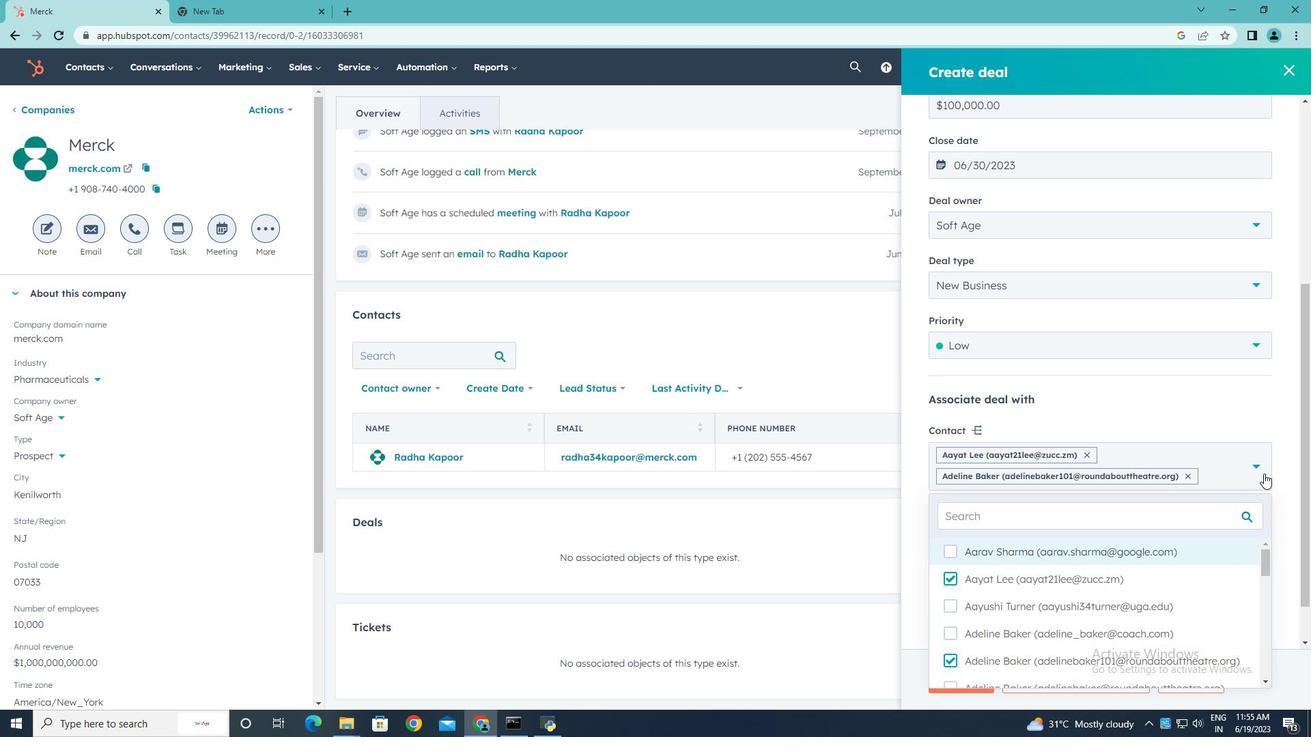 
Action: Mouse pressed left at (1258, 465)
Screenshot: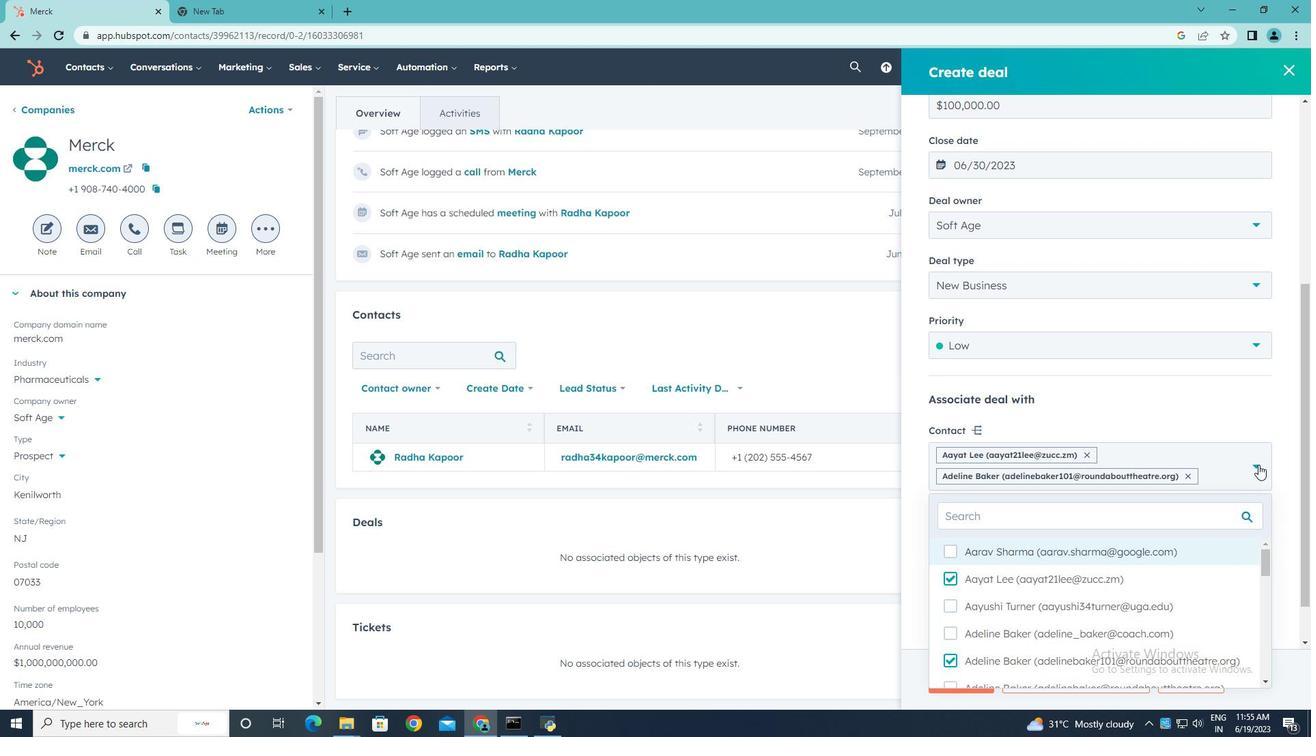 
Action: Mouse moved to (956, 670)
Screenshot: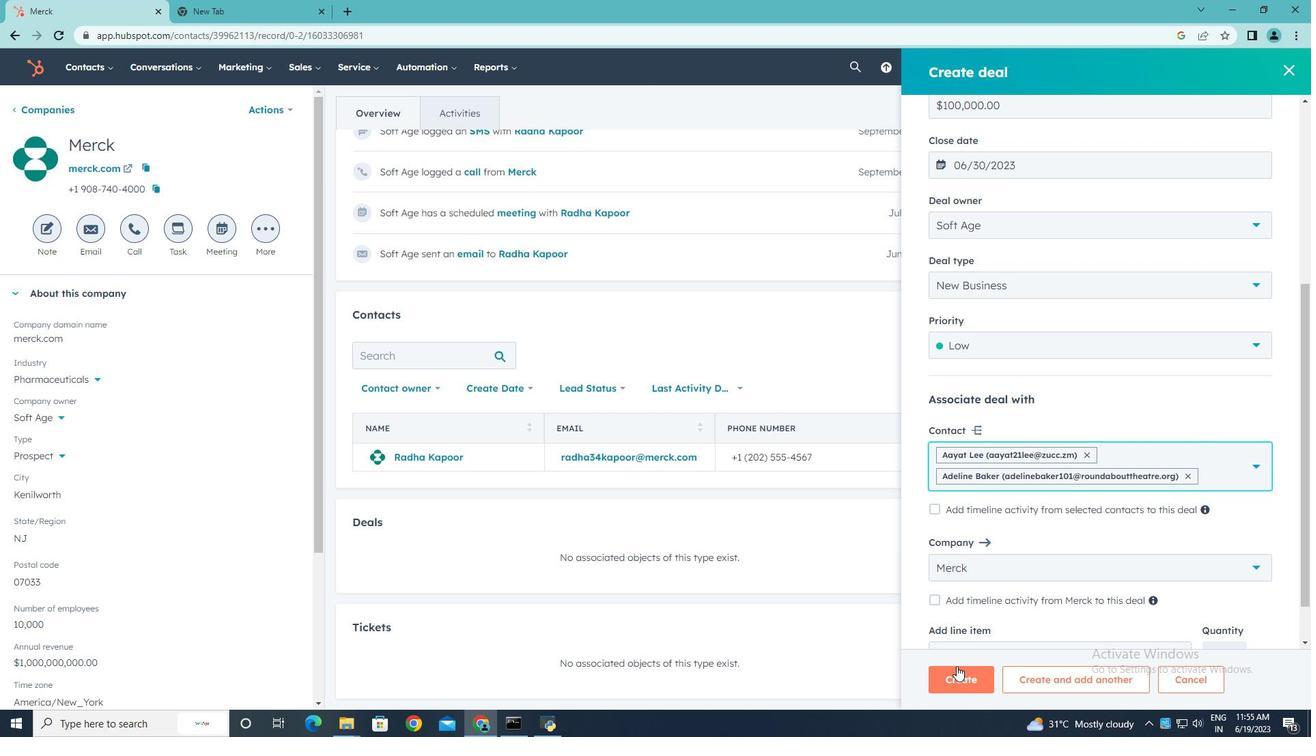 
Action: Mouse pressed left at (956, 670)
Screenshot: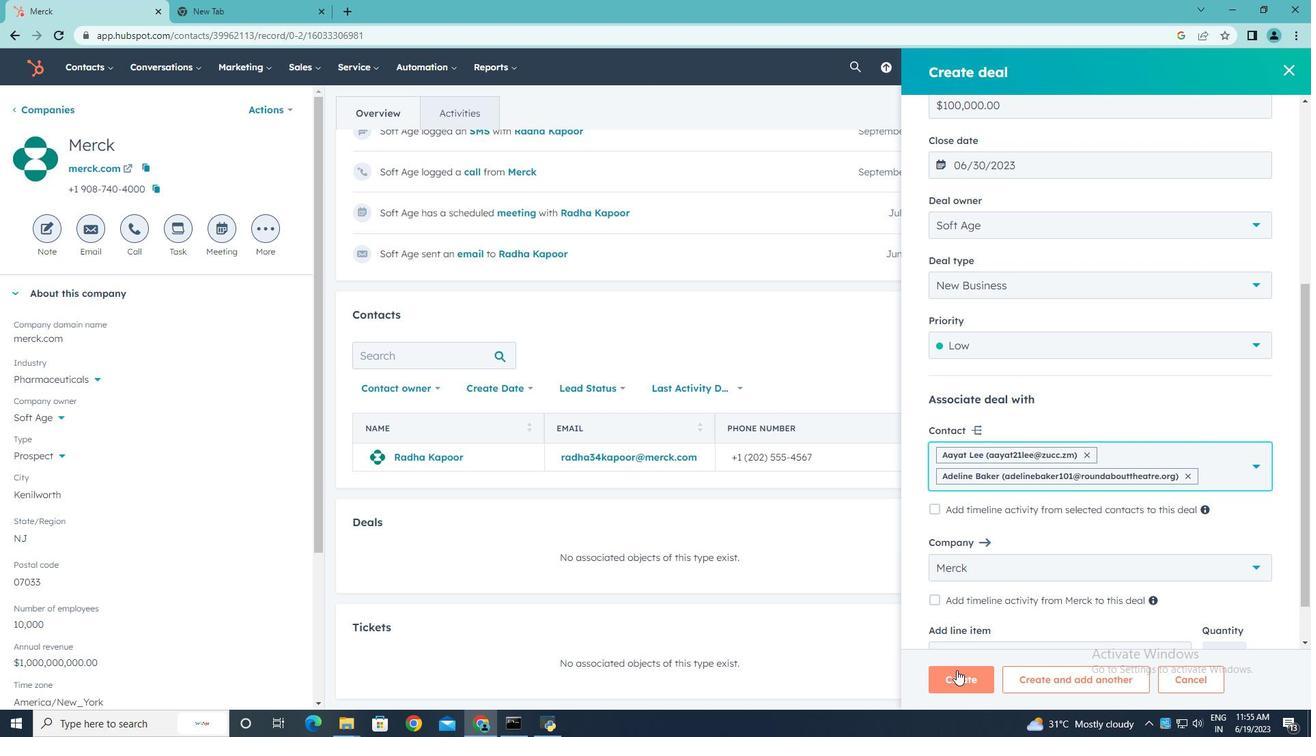 
